 Task: Customize the content displayed on the New Tab page.
Action: Mouse moved to (1245, 695)
Screenshot: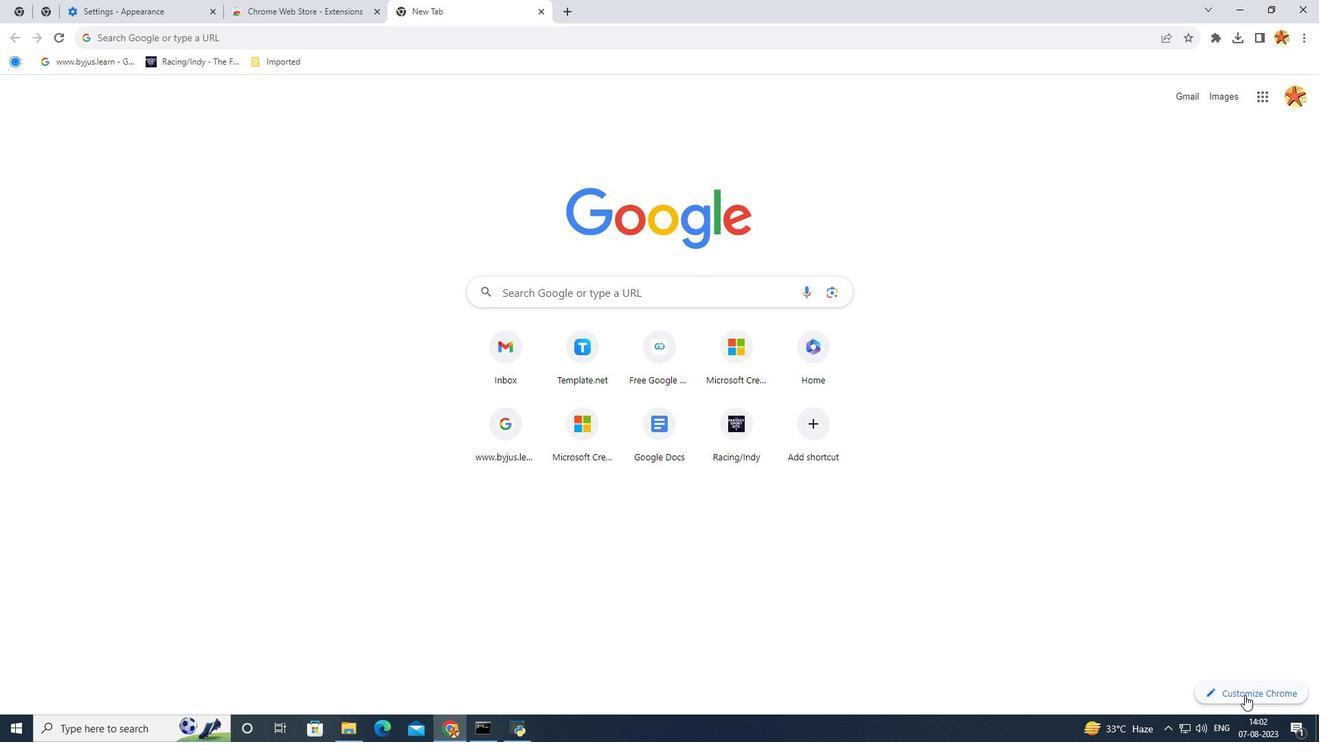 
Action: Mouse pressed left at (1245, 695)
Screenshot: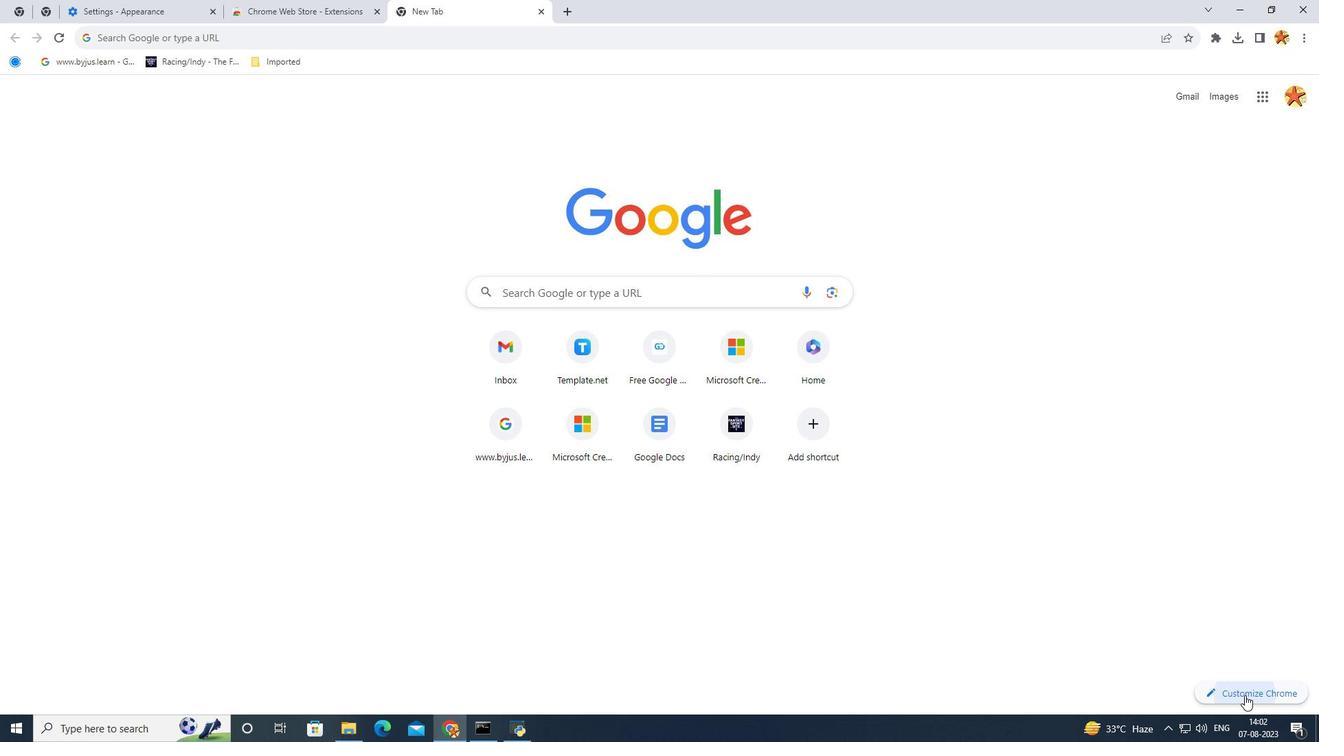 
Action: Mouse moved to (1170, 376)
Screenshot: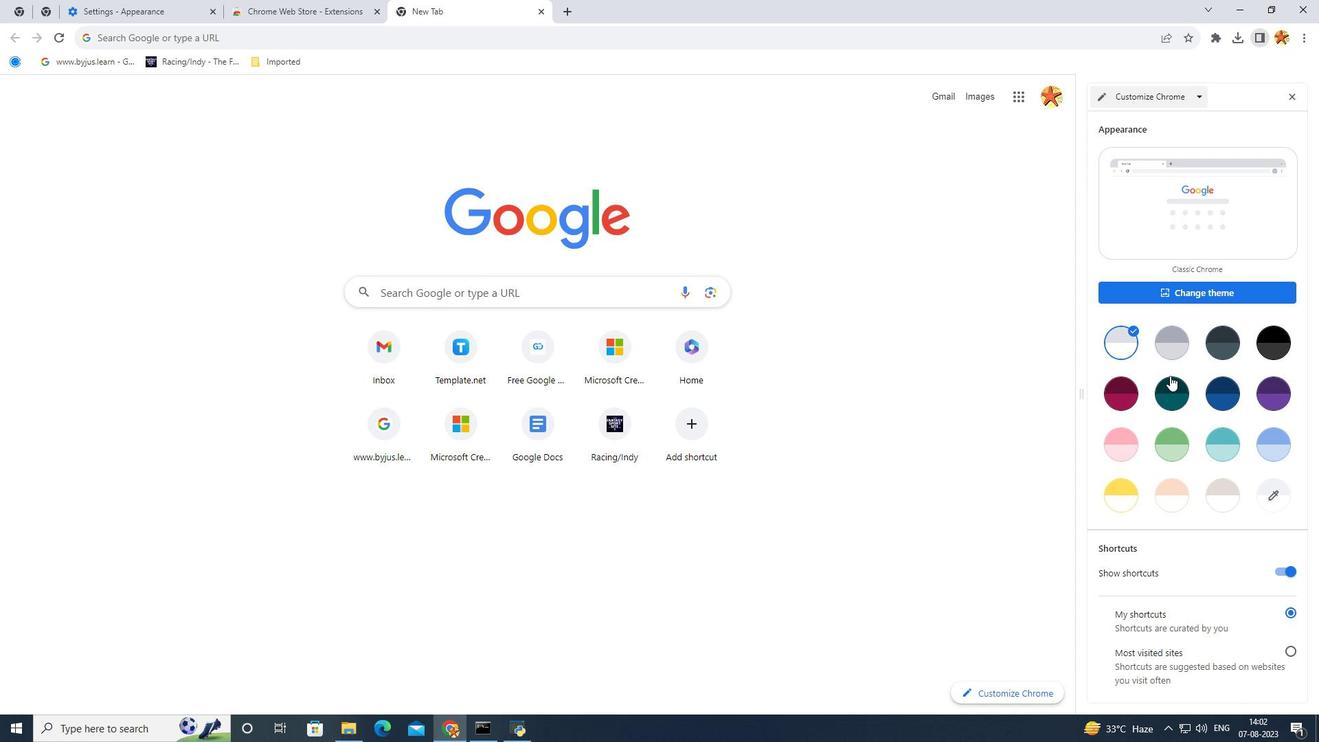 
Action: Mouse scrolled (1170, 375) with delta (0, 0)
Screenshot: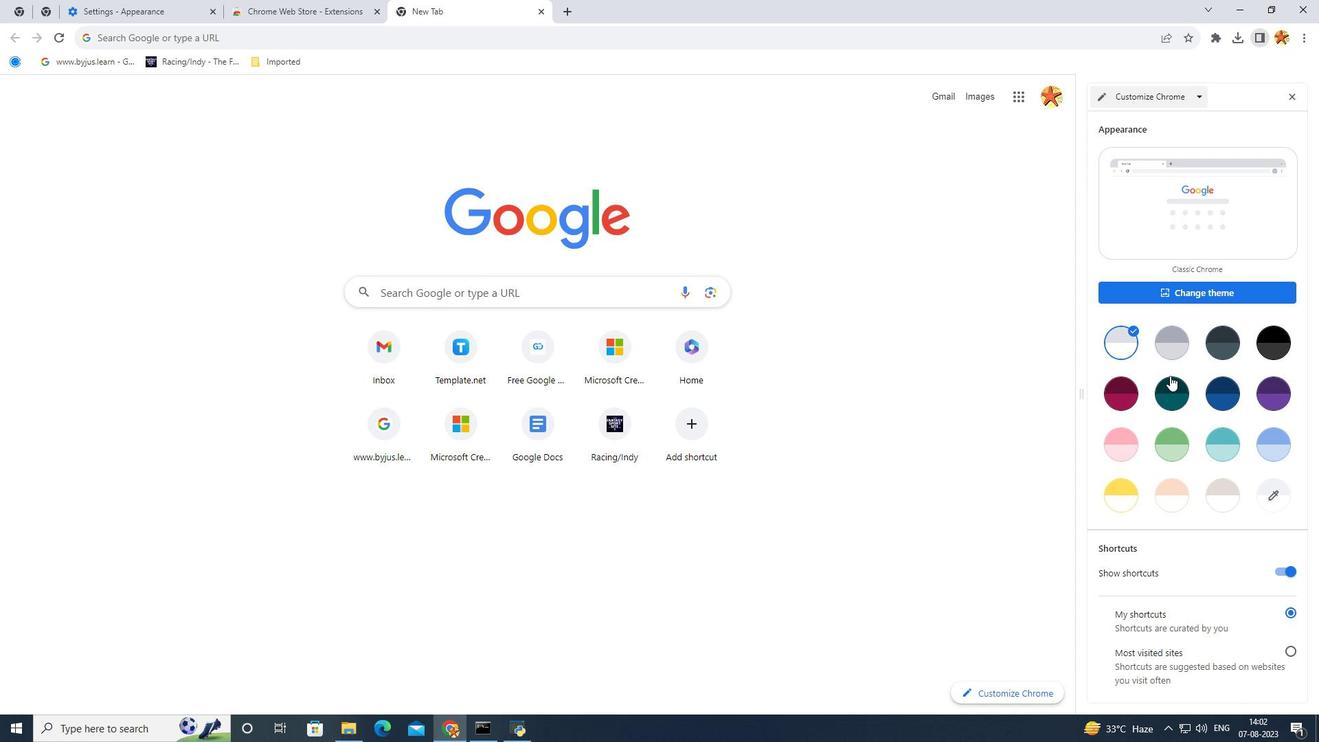 
Action: Mouse scrolled (1170, 375) with delta (0, 0)
Screenshot: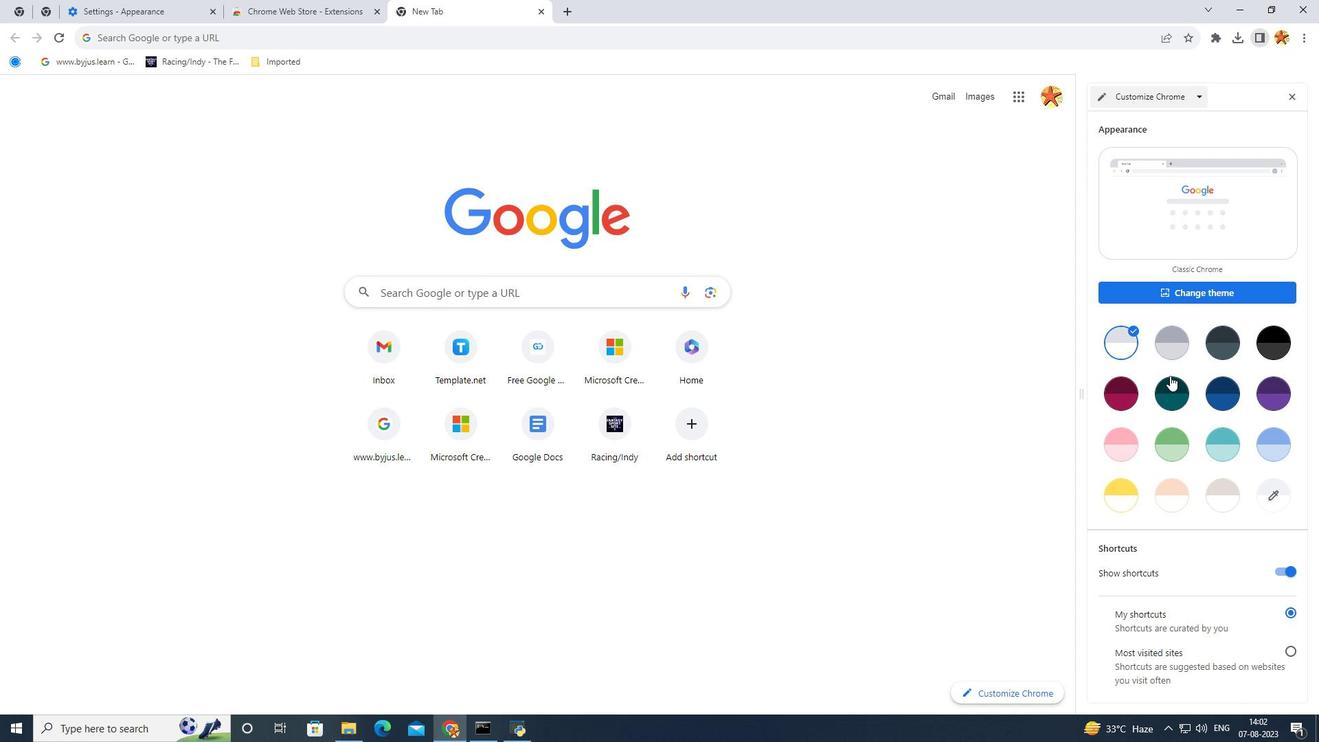 
Action: Mouse moved to (1116, 382)
Screenshot: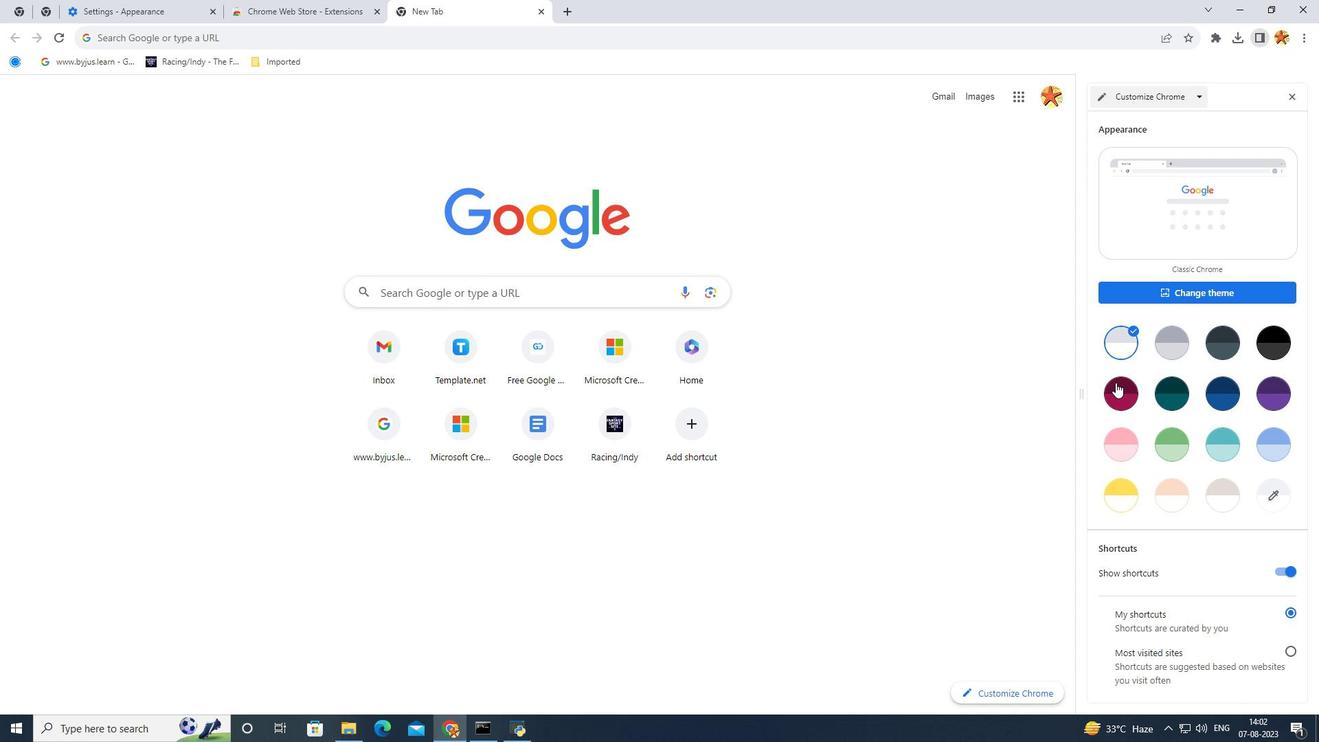 
Action: Mouse pressed left at (1116, 382)
Screenshot: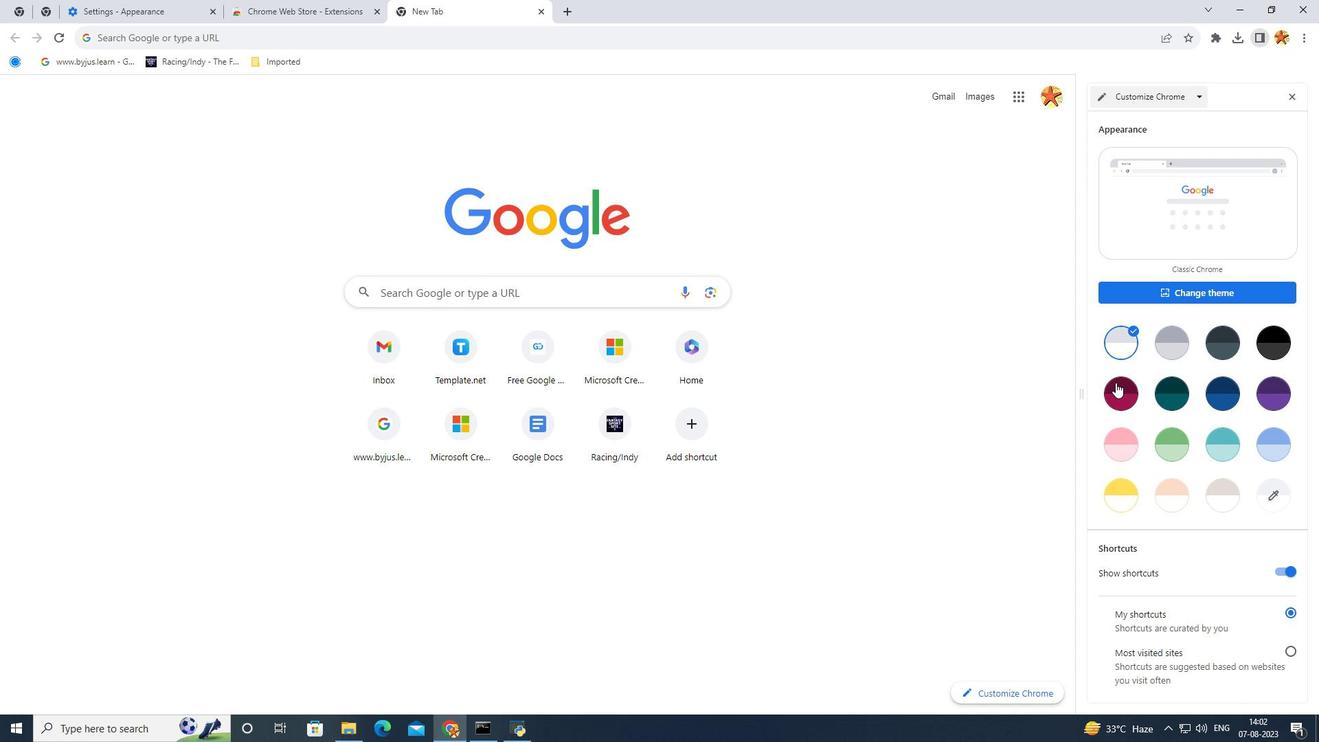 
Action: Mouse moved to (1137, 410)
Screenshot: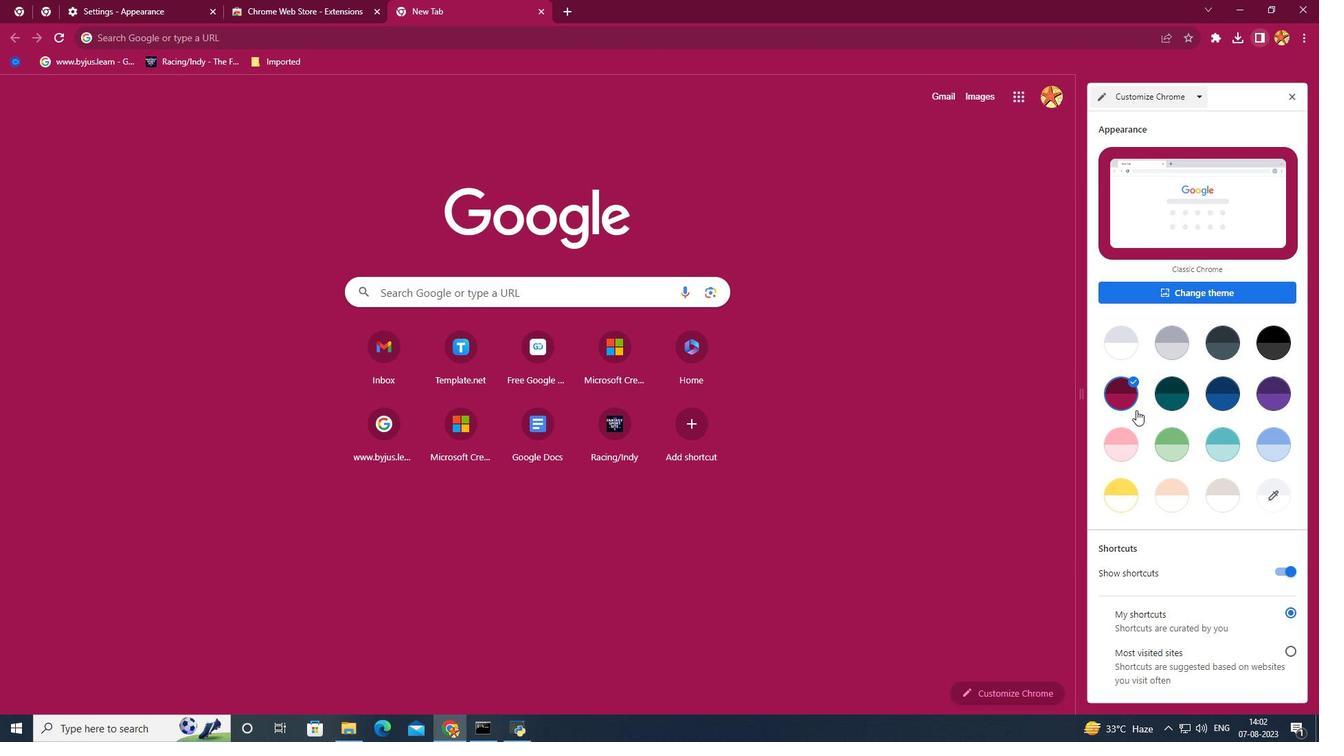 
Action: Mouse scrolled (1137, 409) with delta (0, 0)
Screenshot: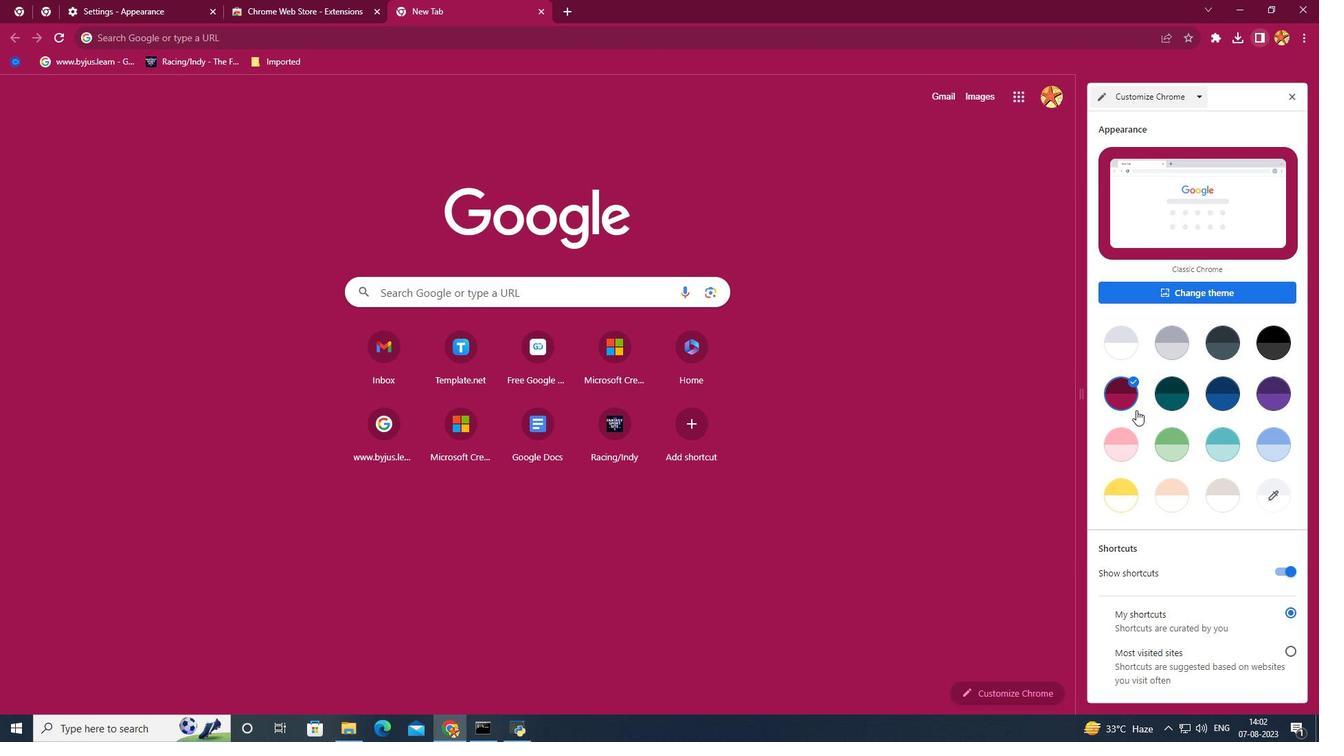 
Action: Mouse scrolled (1137, 409) with delta (0, 0)
Screenshot: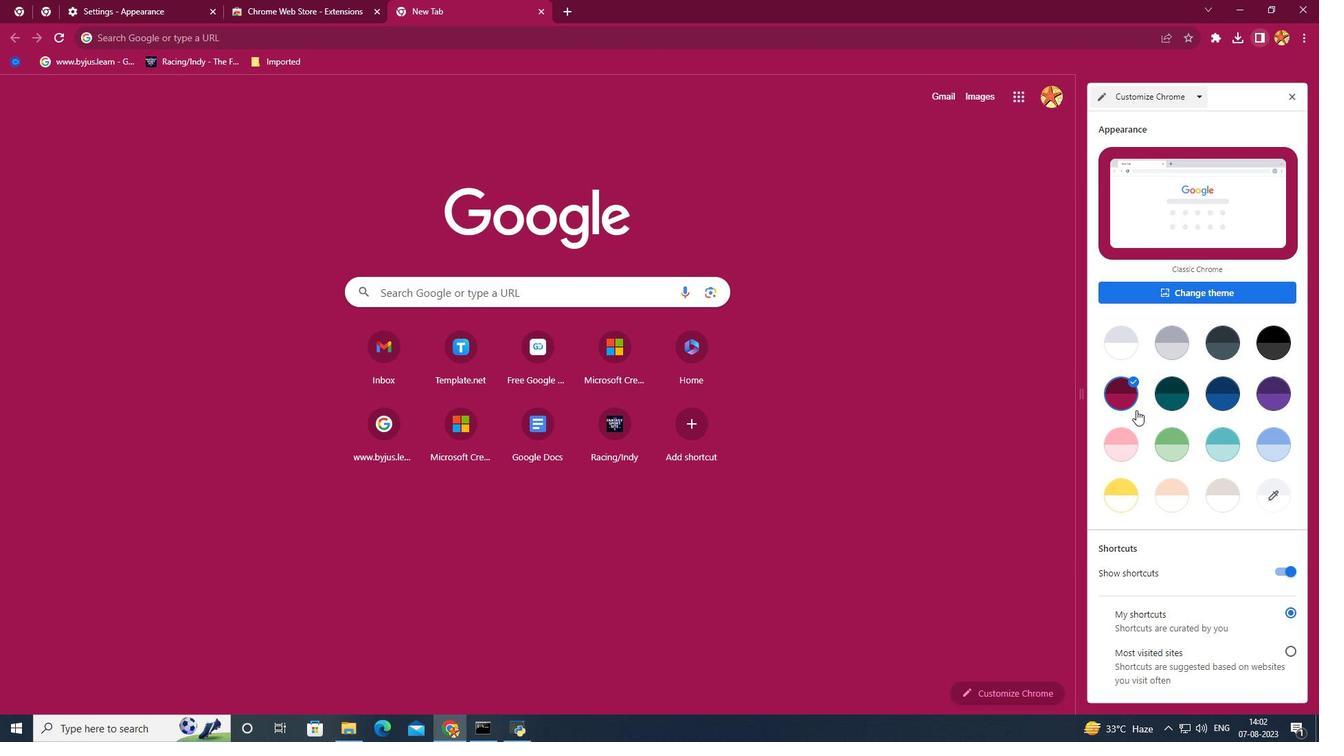 
Action: Mouse scrolled (1137, 409) with delta (0, 0)
Screenshot: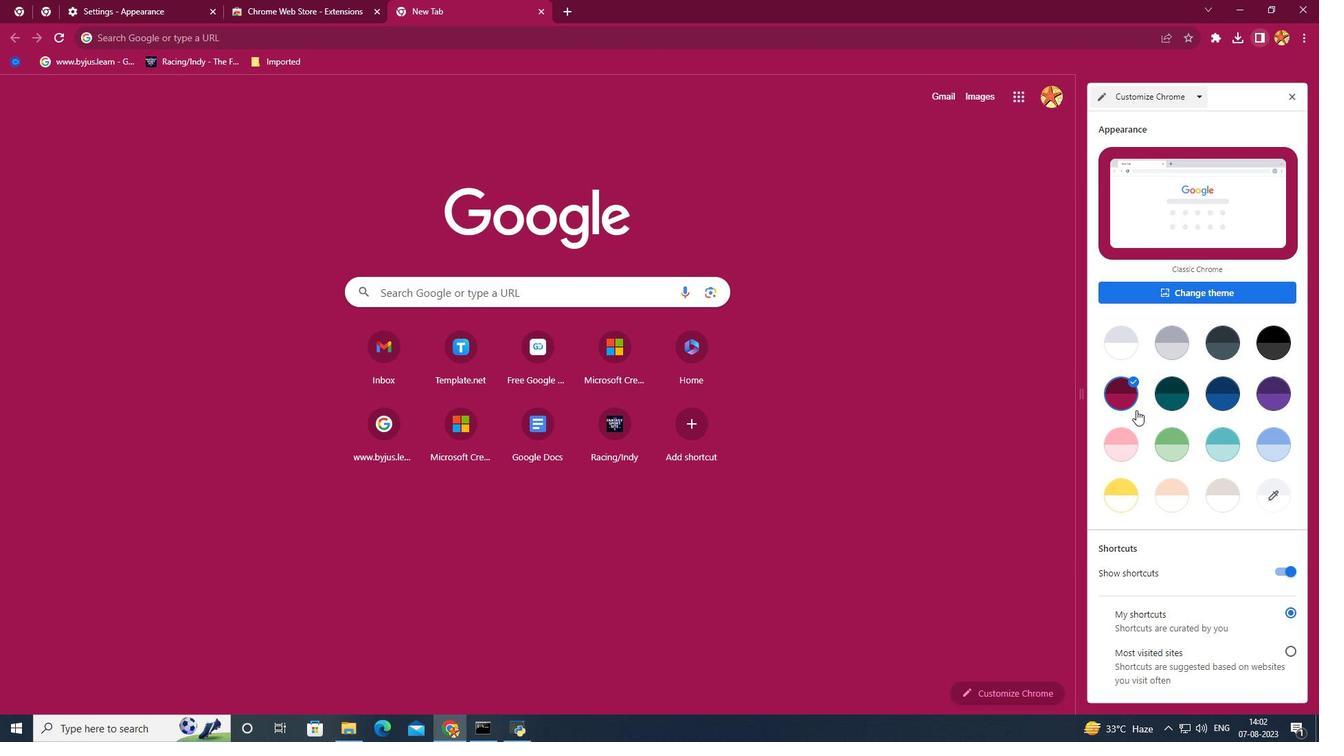 
Action: Mouse scrolled (1137, 409) with delta (0, 0)
Screenshot: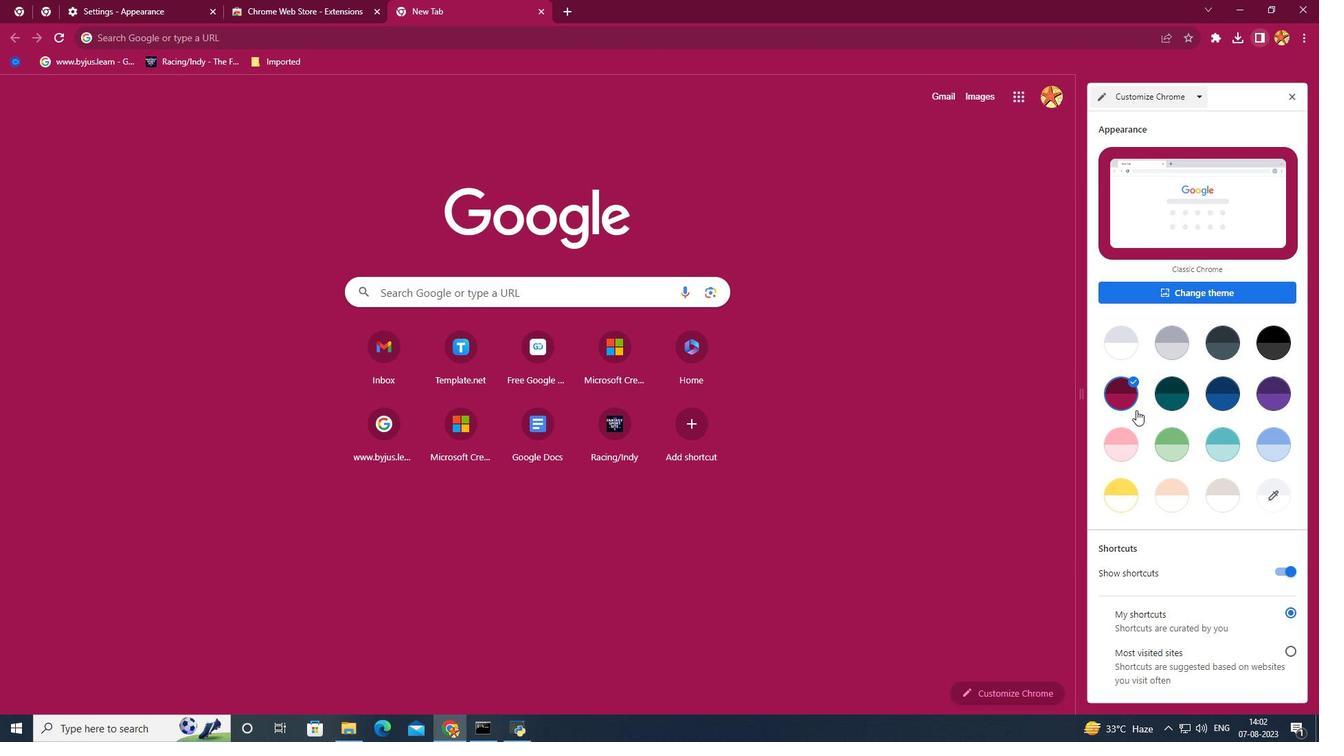 
Action: Mouse scrolled (1137, 409) with delta (0, 0)
Screenshot: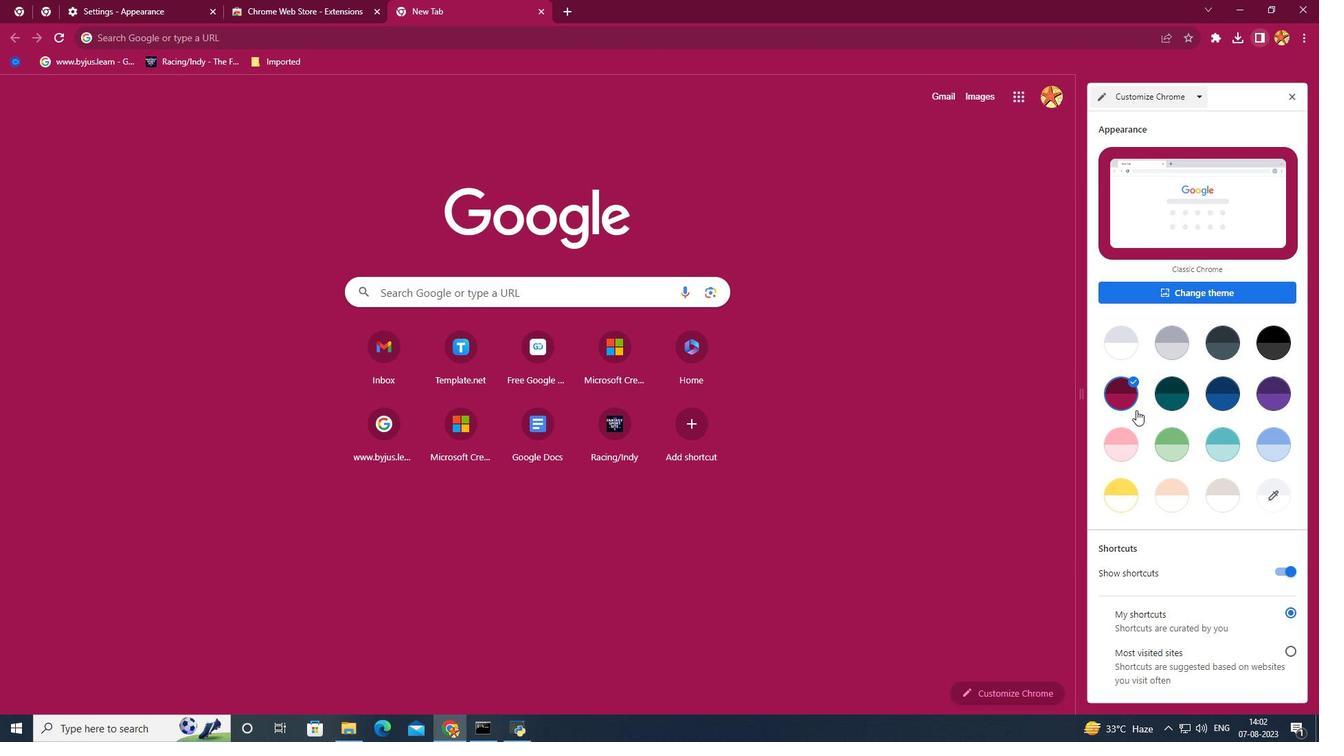 
Action: Mouse moved to (1294, 390)
Screenshot: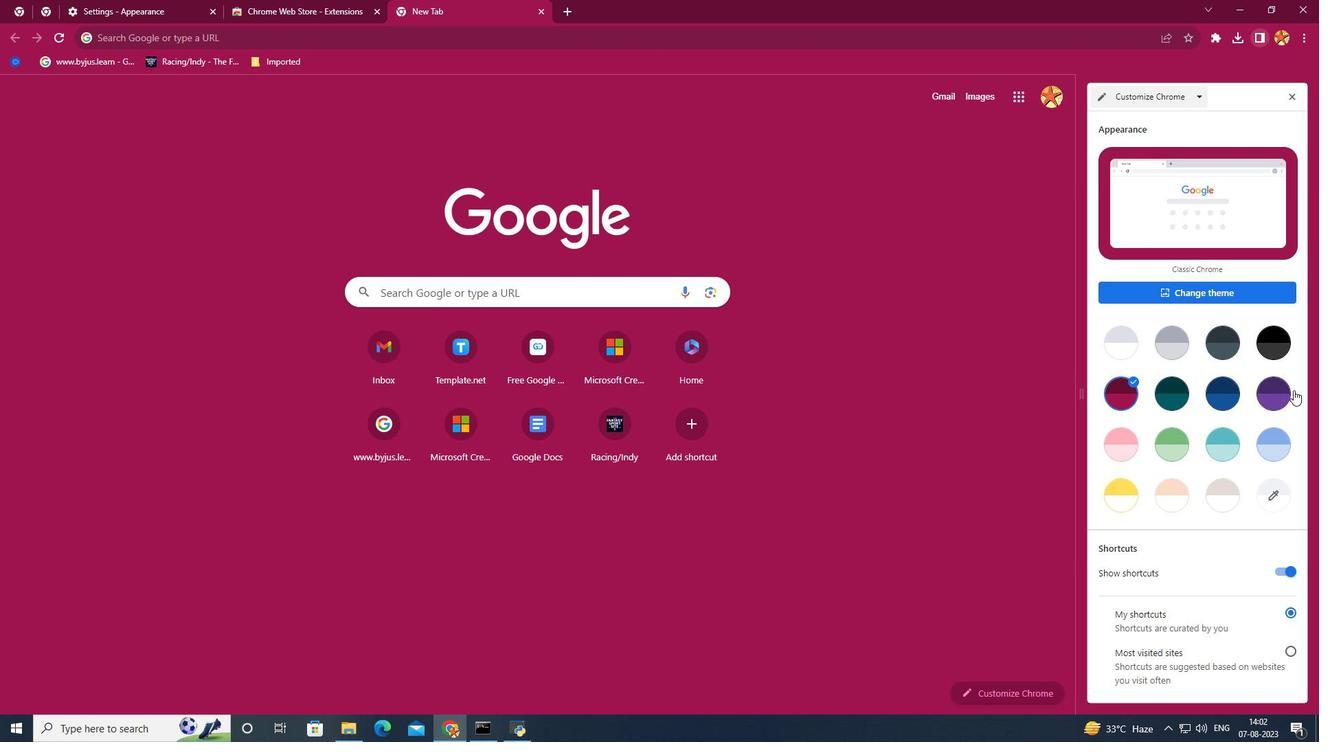 
Action: Mouse pressed left at (1294, 390)
Screenshot: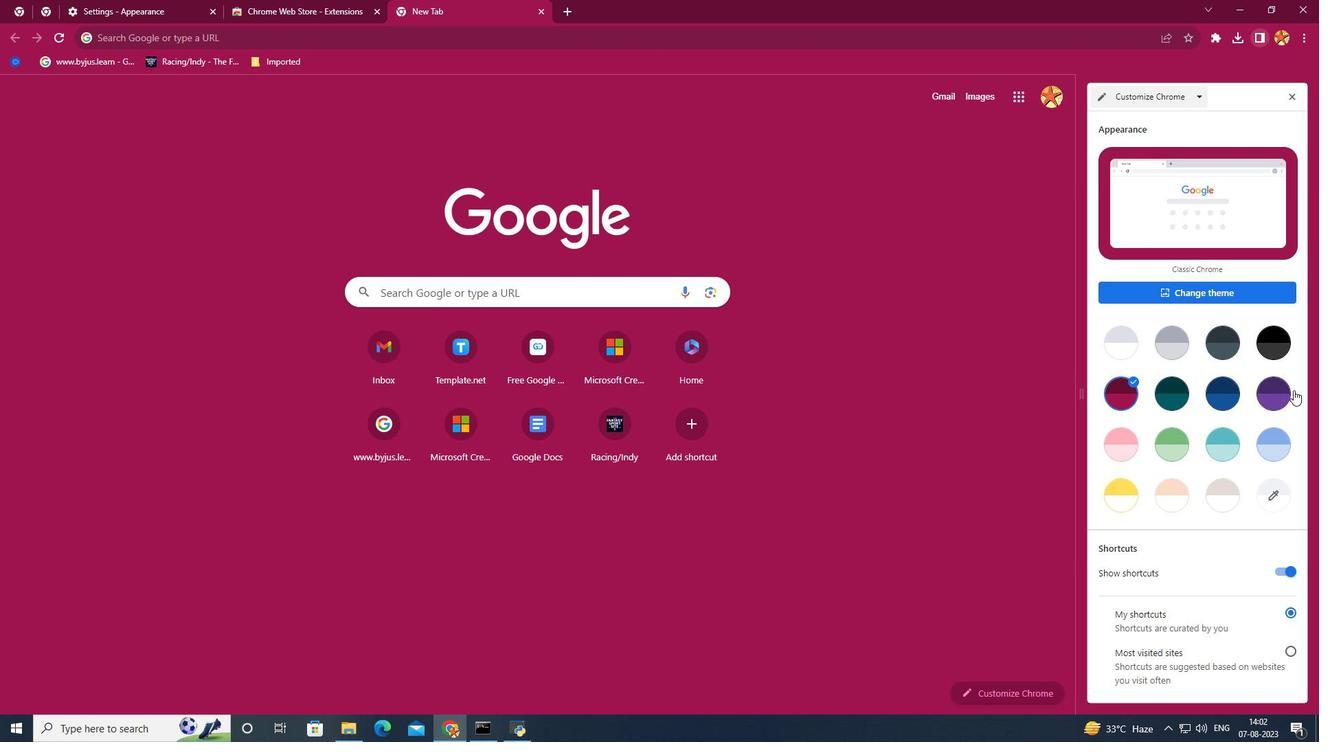 
Action: Mouse moved to (1292, 649)
Screenshot: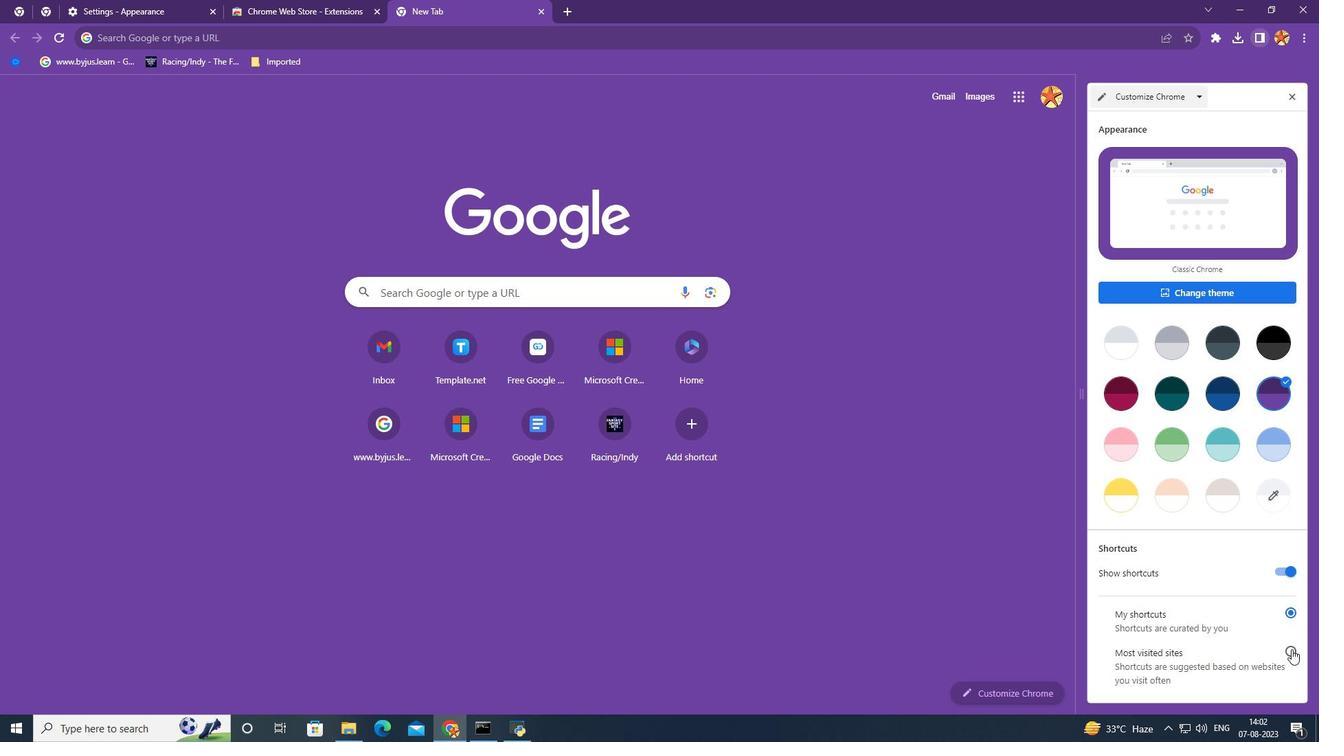 
Action: Mouse pressed left at (1292, 649)
Screenshot: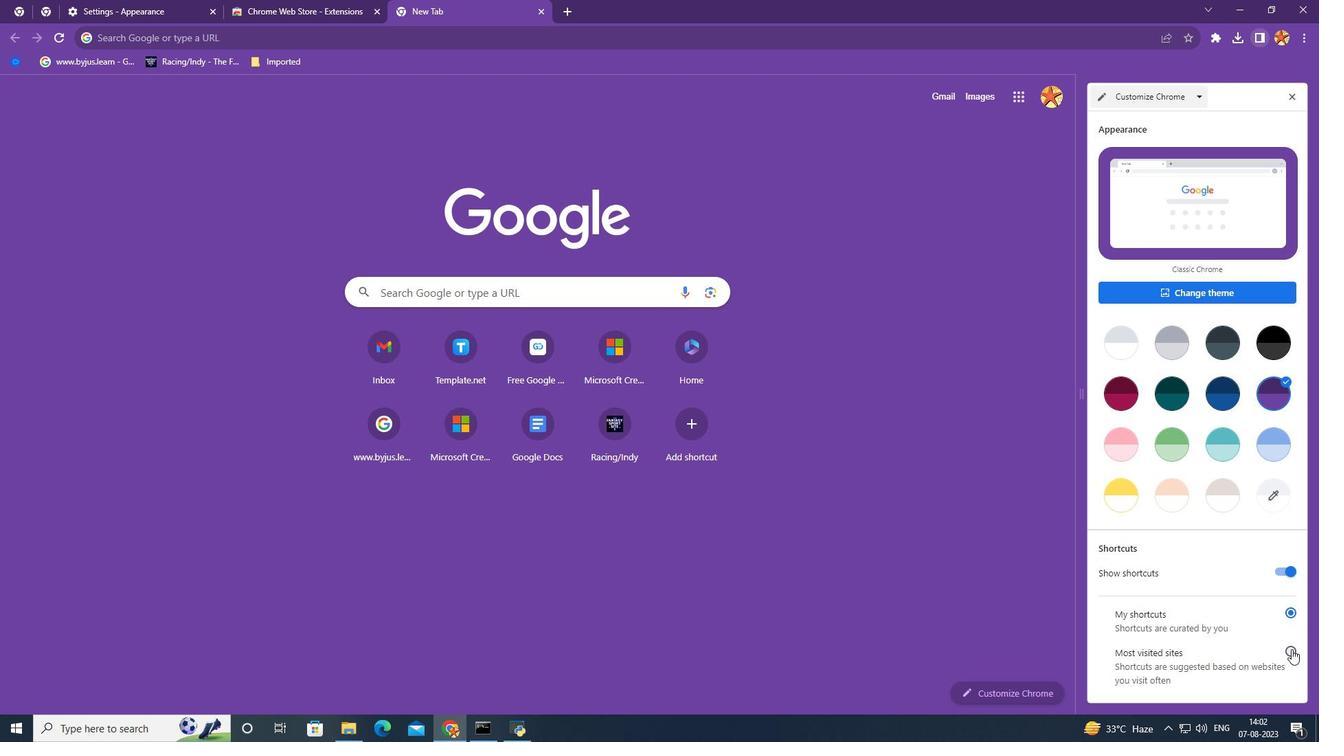 
Action: Mouse moved to (1183, 299)
Screenshot: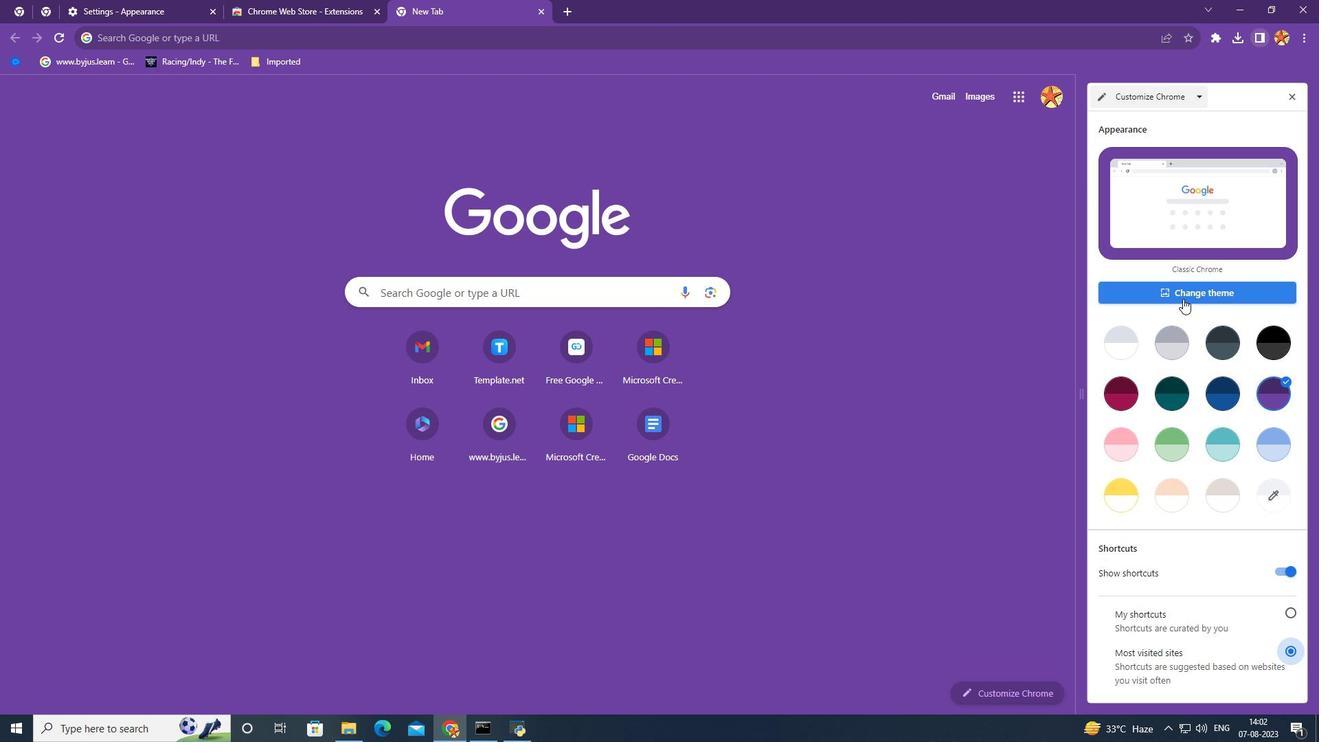 
Action: Mouse pressed left at (1183, 299)
Screenshot: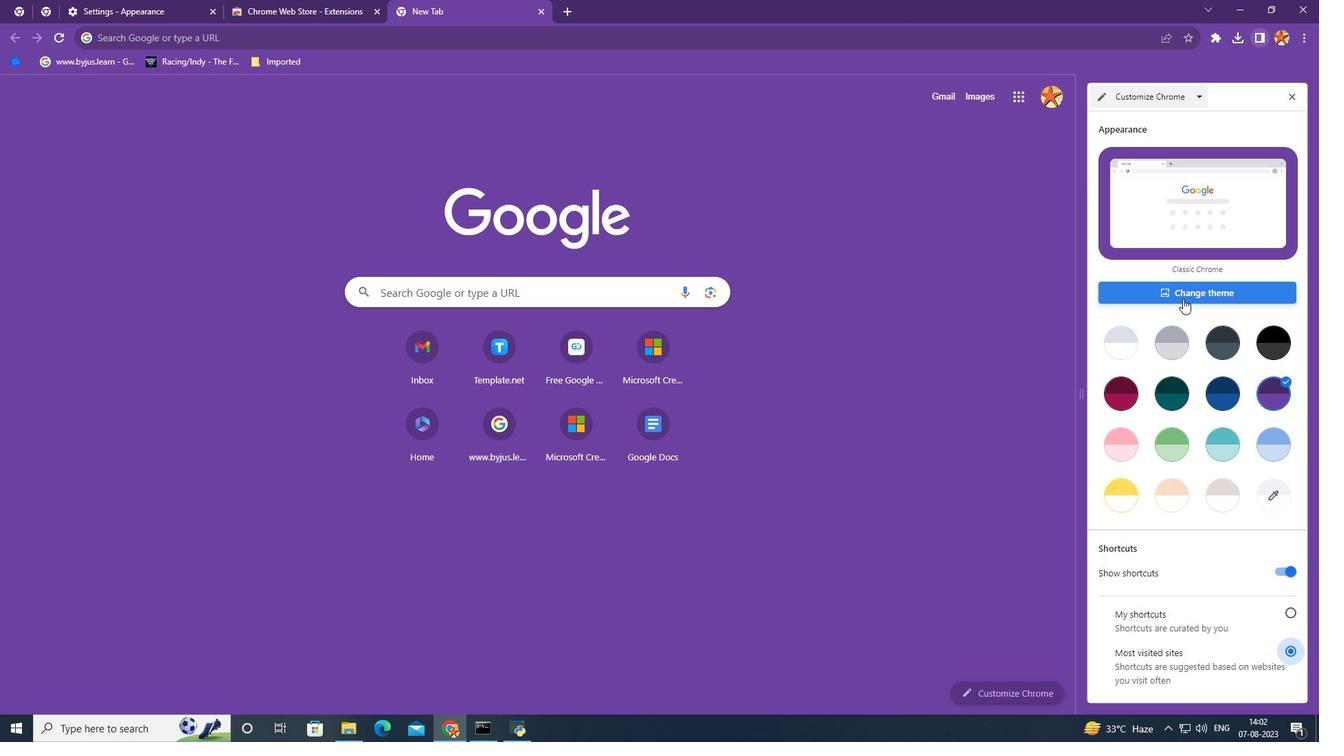 
Action: Mouse moved to (1172, 458)
Screenshot: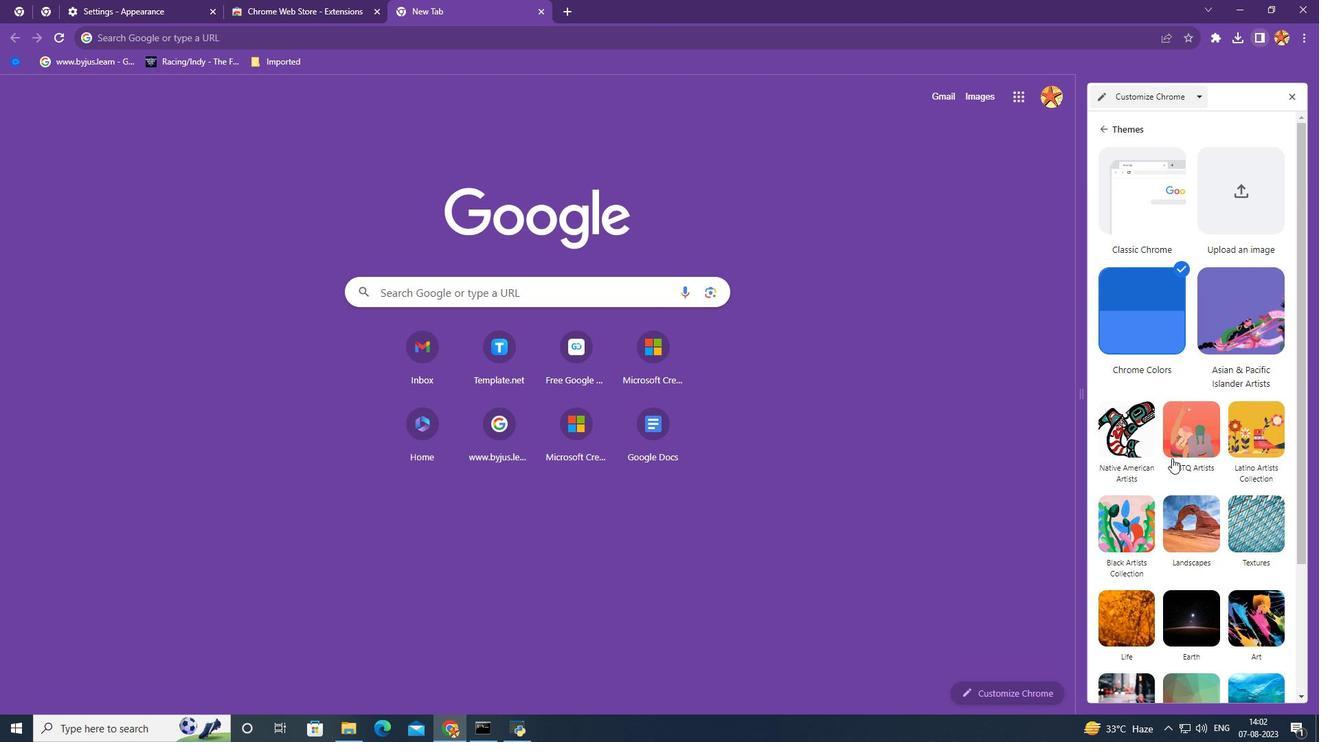 
Action: Mouse scrolled (1172, 457) with delta (0, 0)
Screenshot: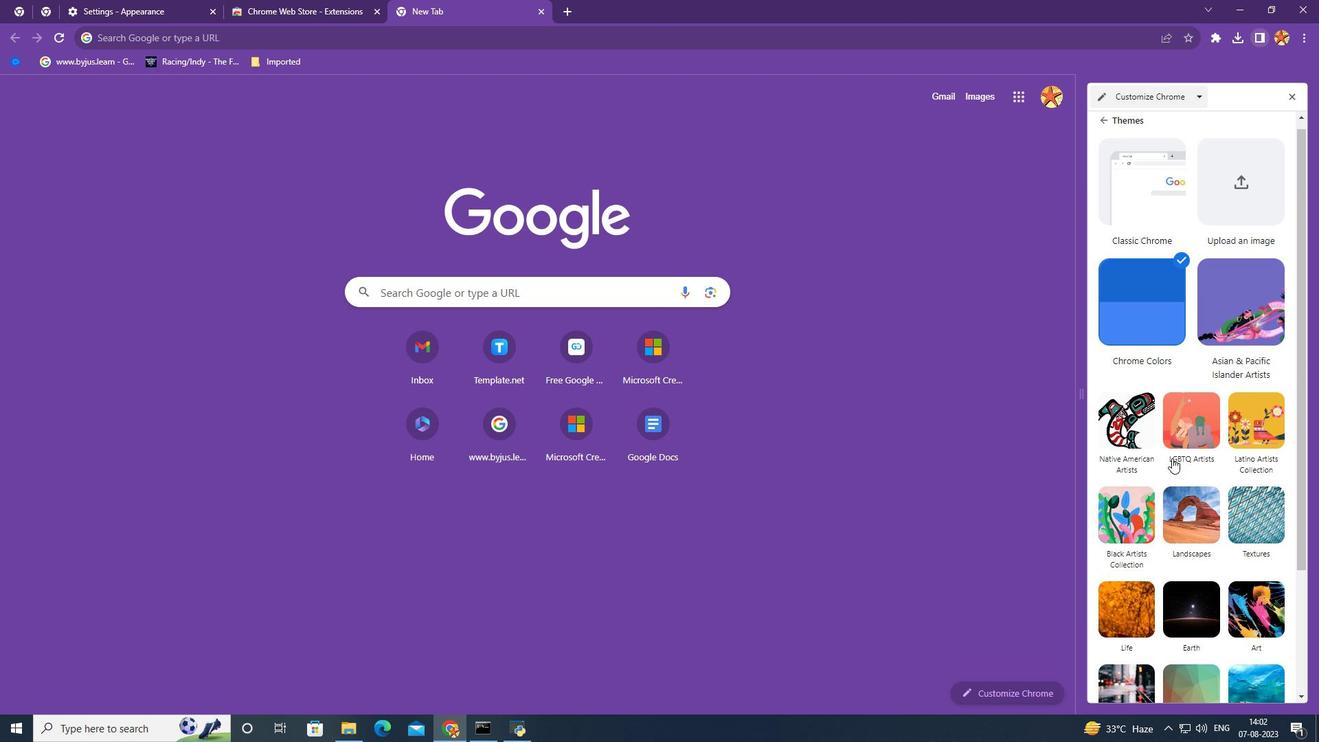 
Action: Mouse scrolled (1172, 457) with delta (0, 0)
Screenshot: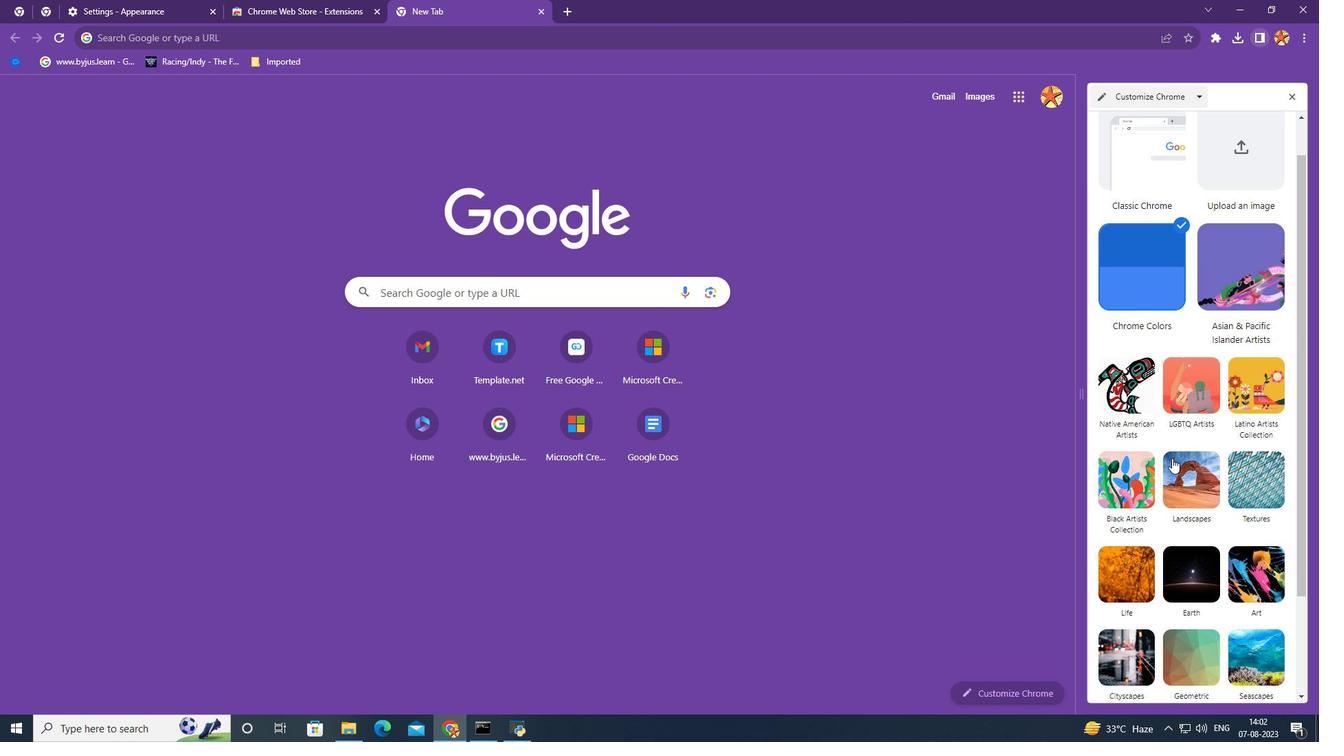 
Action: Mouse scrolled (1172, 457) with delta (0, 0)
Screenshot: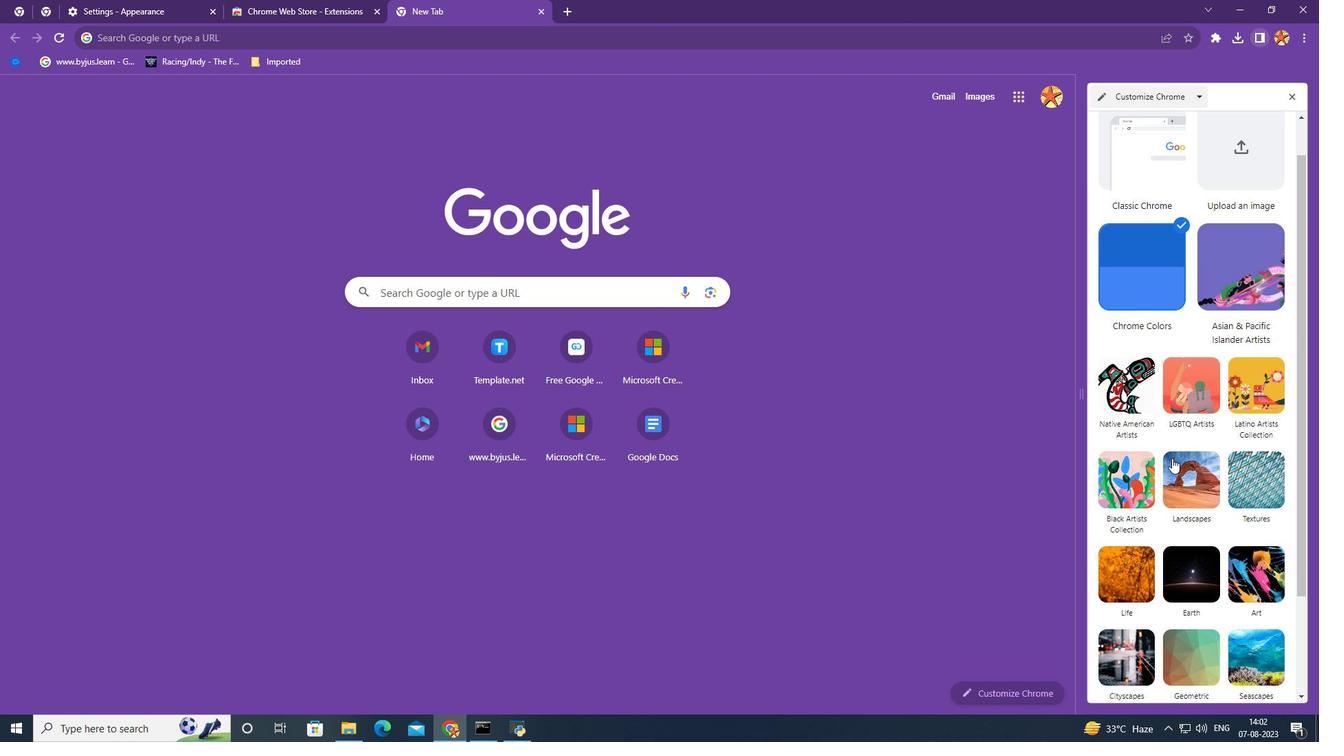 
Action: Mouse scrolled (1172, 457) with delta (0, 0)
Screenshot: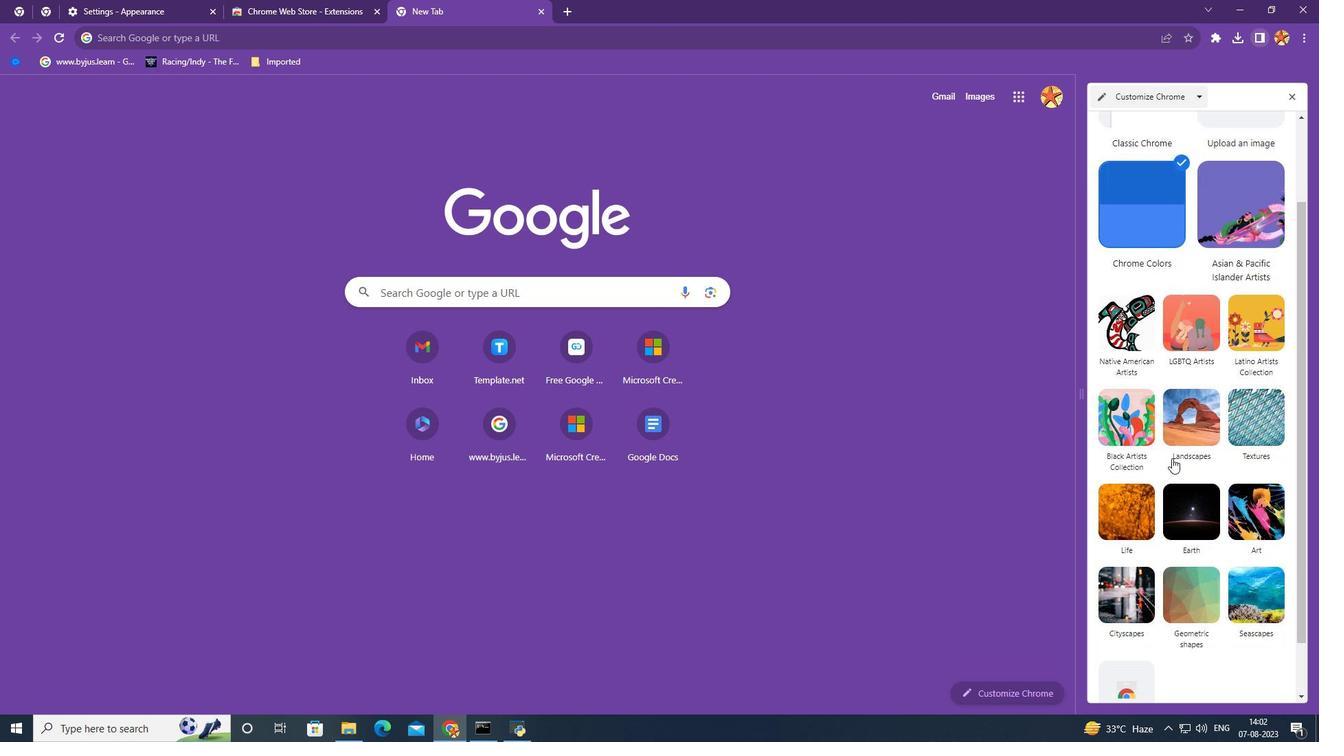 
Action: Mouse scrolled (1172, 457) with delta (0, 0)
Screenshot: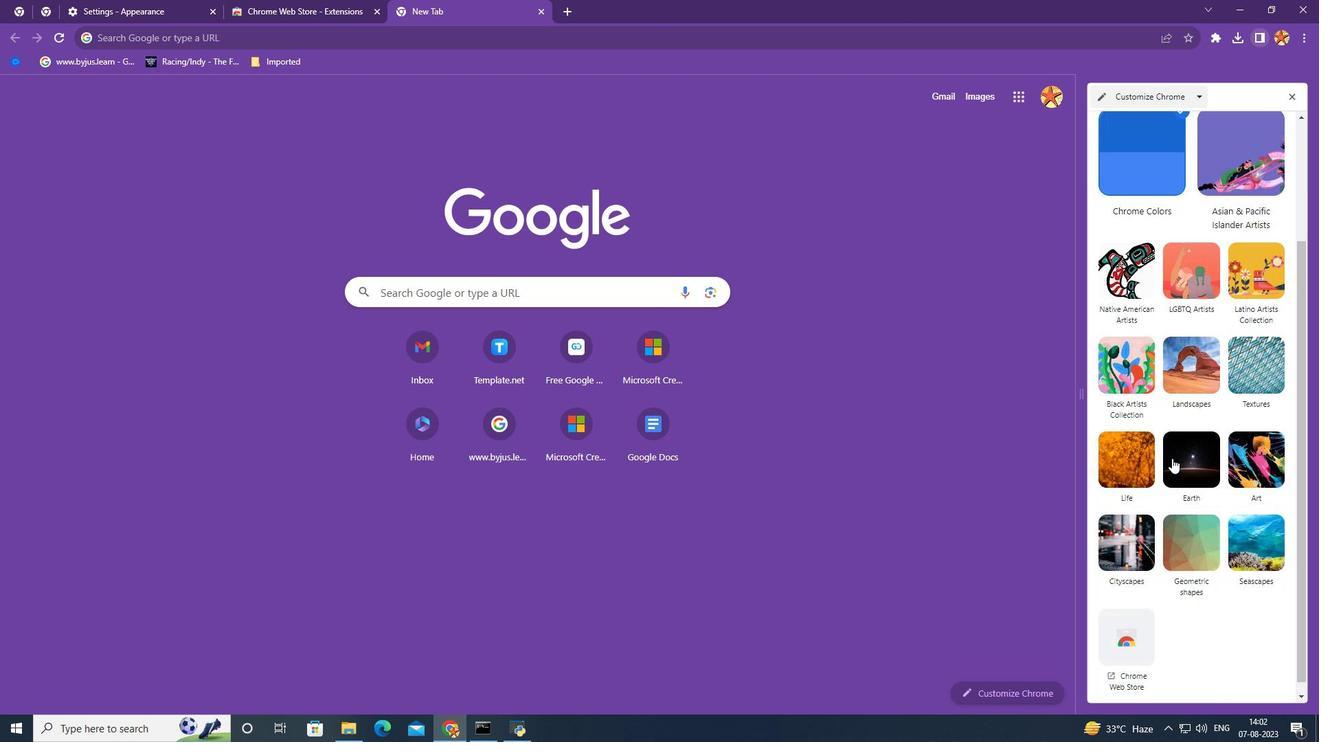 
Action: Mouse scrolled (1172, 457) with delta (0, 0)
Screenshot: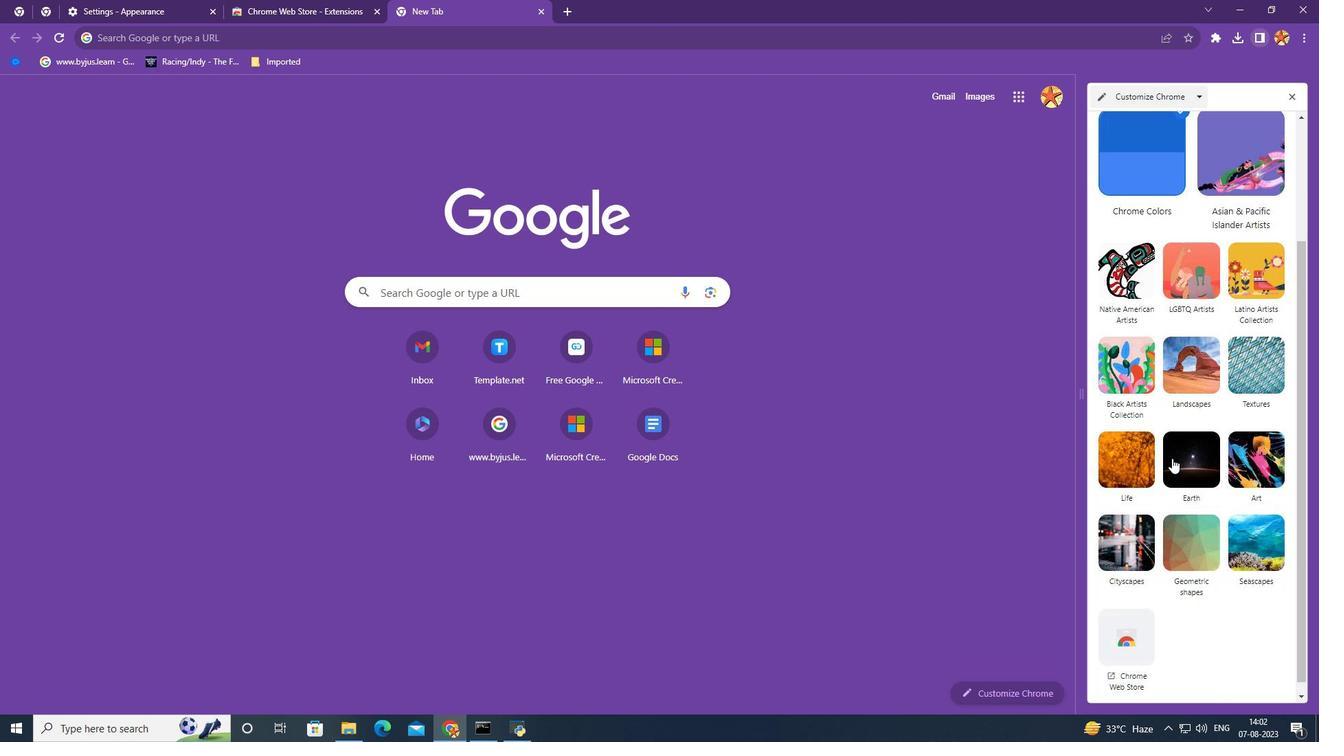 
Action: Mouse scrolled (1172, 457) with delta (0, 0)
Screenshot: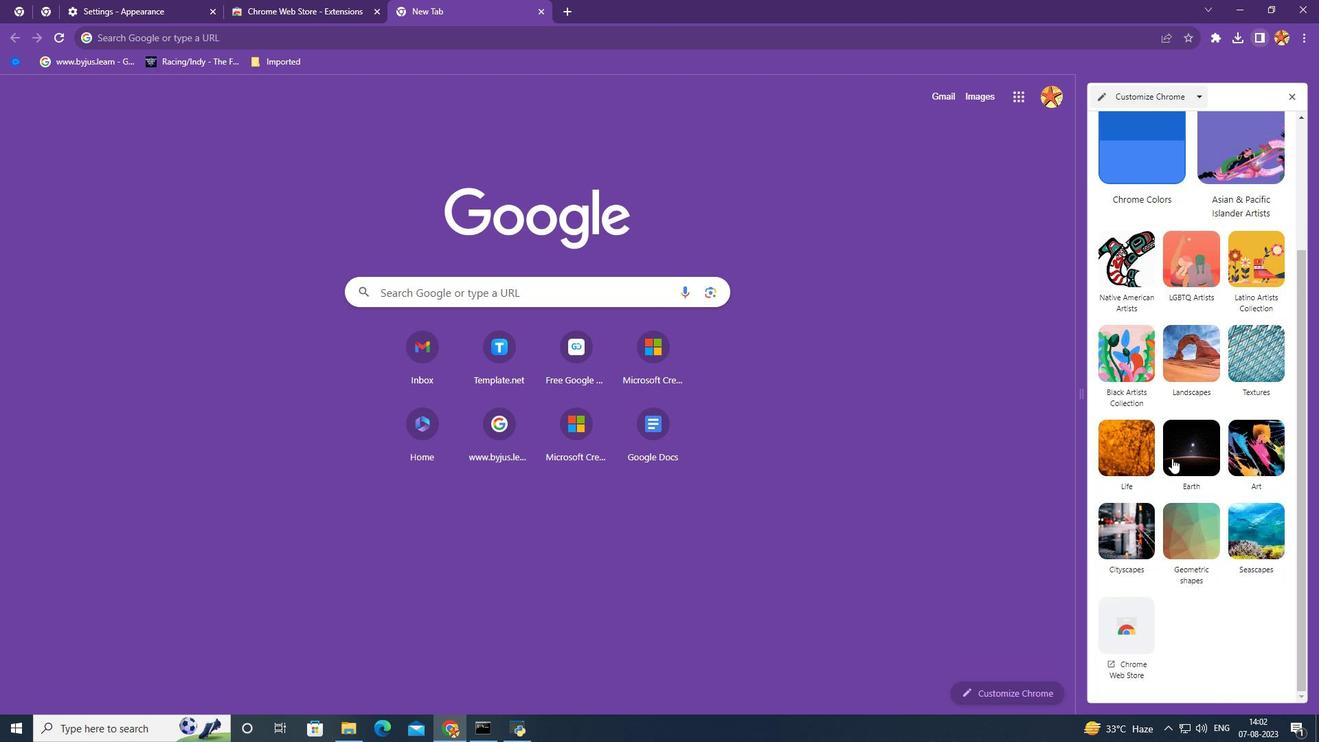 
Action: Mouse scrolled (1172, 459) with delta (0, 0)
Screenshot: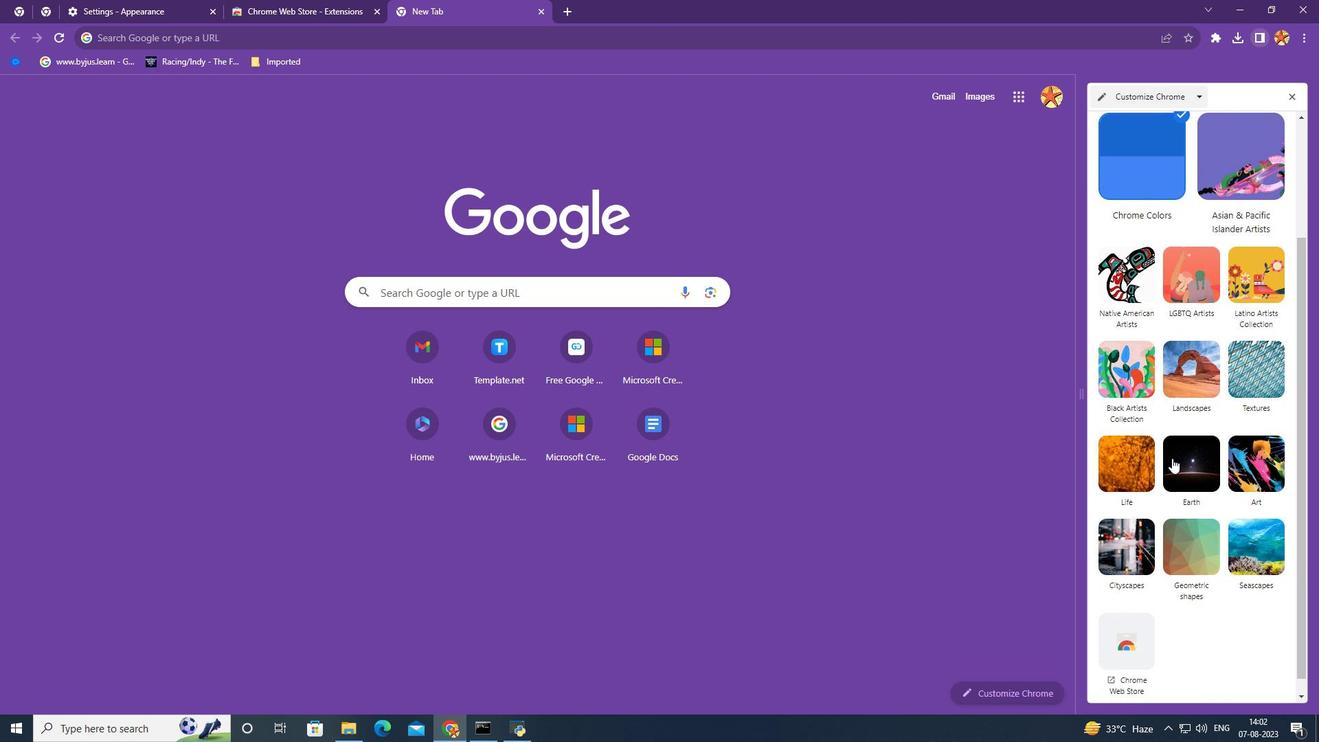
Action: Mouse scrolled (1172, 459) with delta (0, 0)
Screenshot: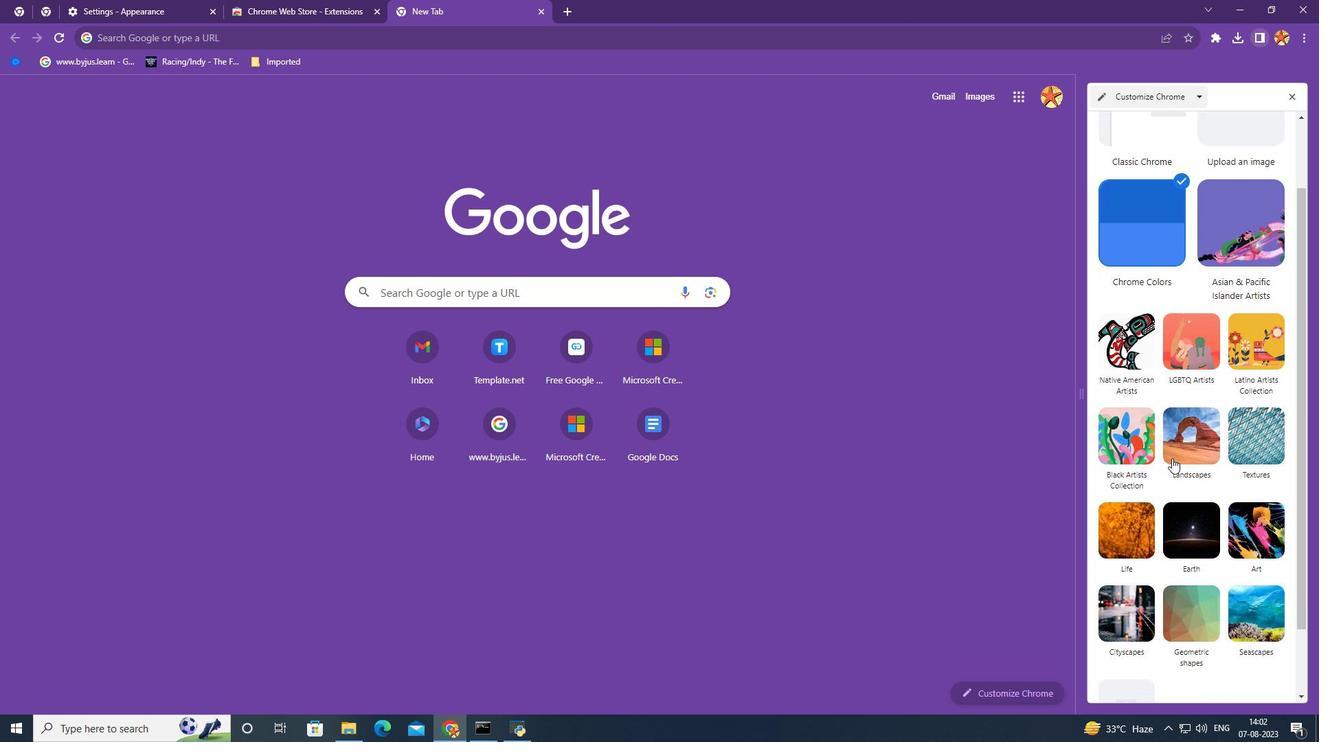
Action: Mouse moved to (1262, 409)
Screenshot: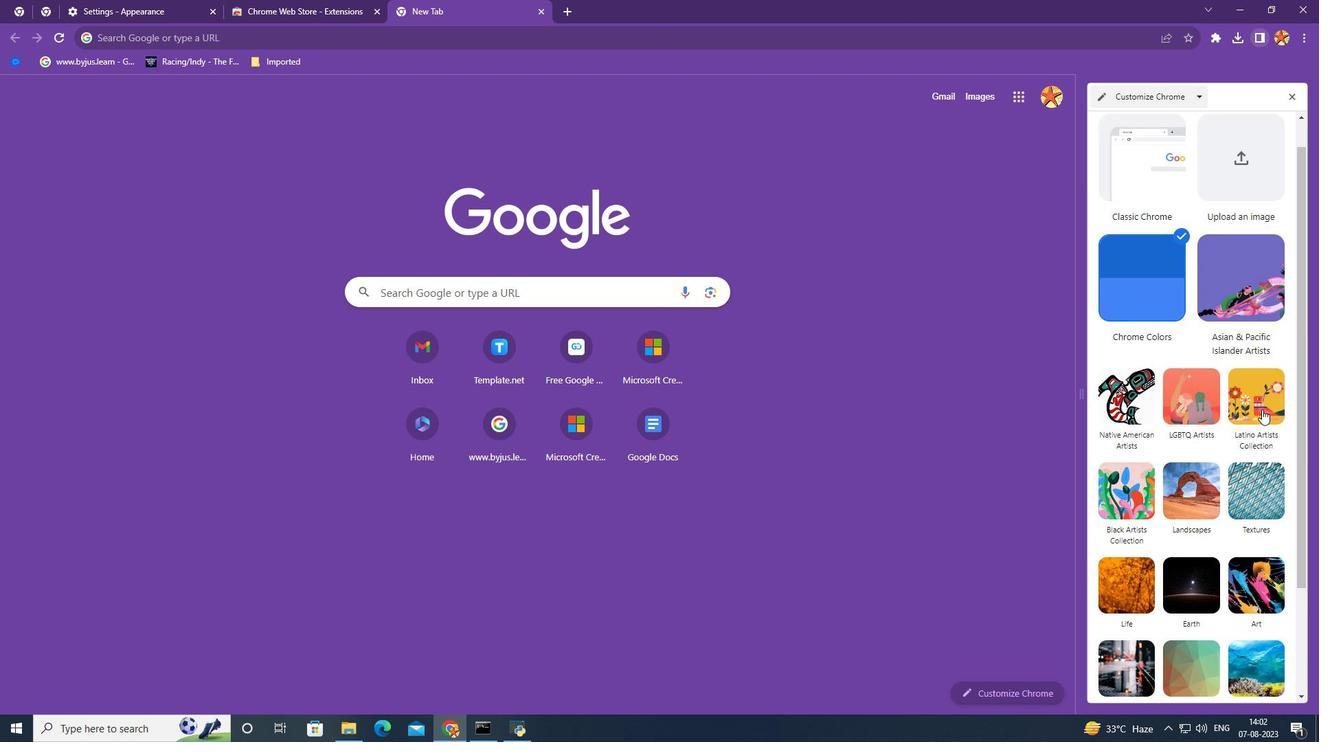 
Action: Mouse pressed left at (1262, 409)
Screenshot: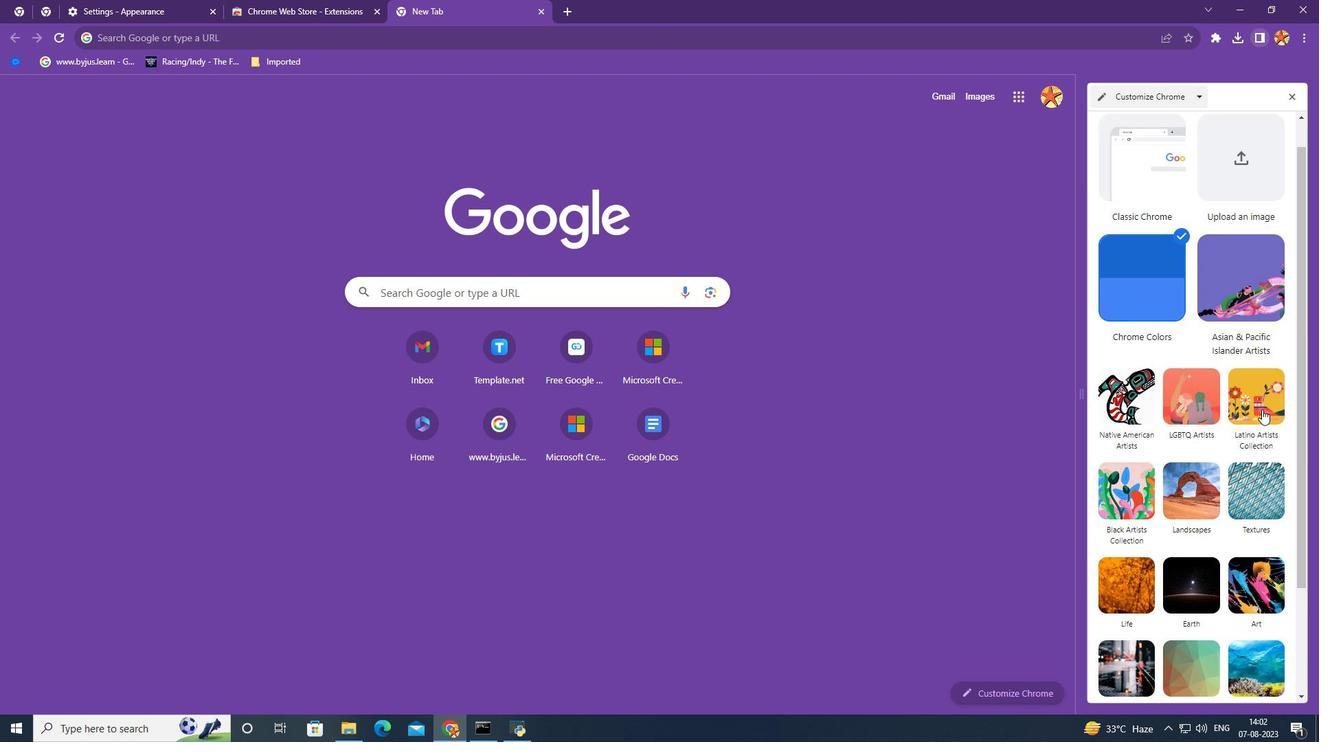 
Action: Mouse moved to (1107, 128)
Screenshot: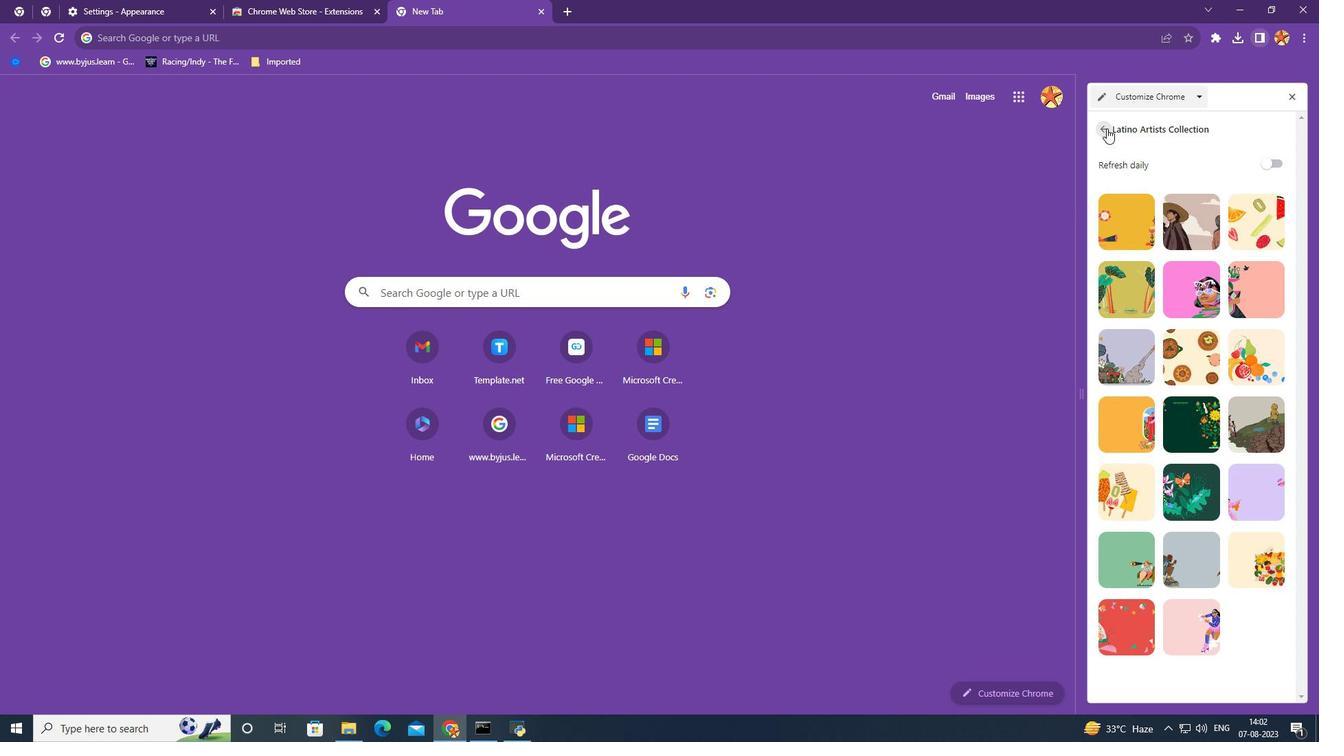 
Action: Mouse pressed left at (1107, 128)
Screenshot: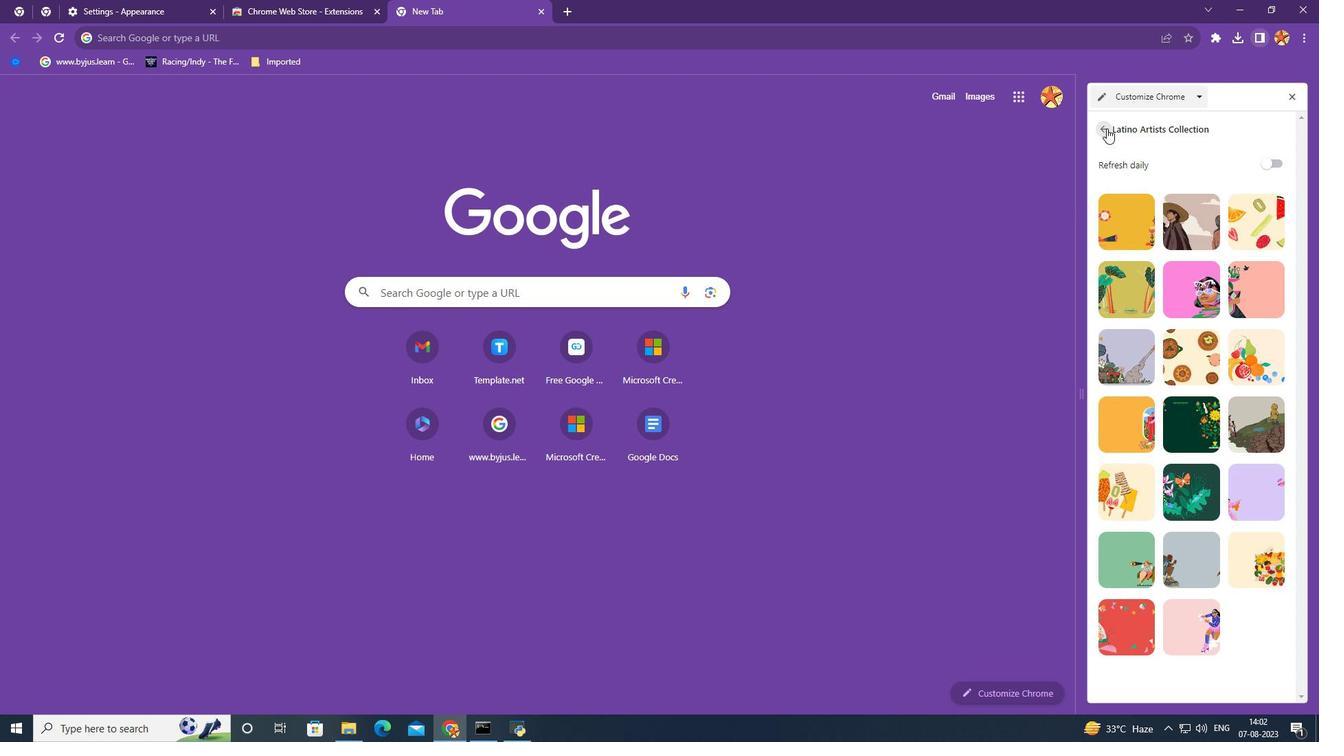 
Action: Mouse moved to (1227, 333)
Screenshot: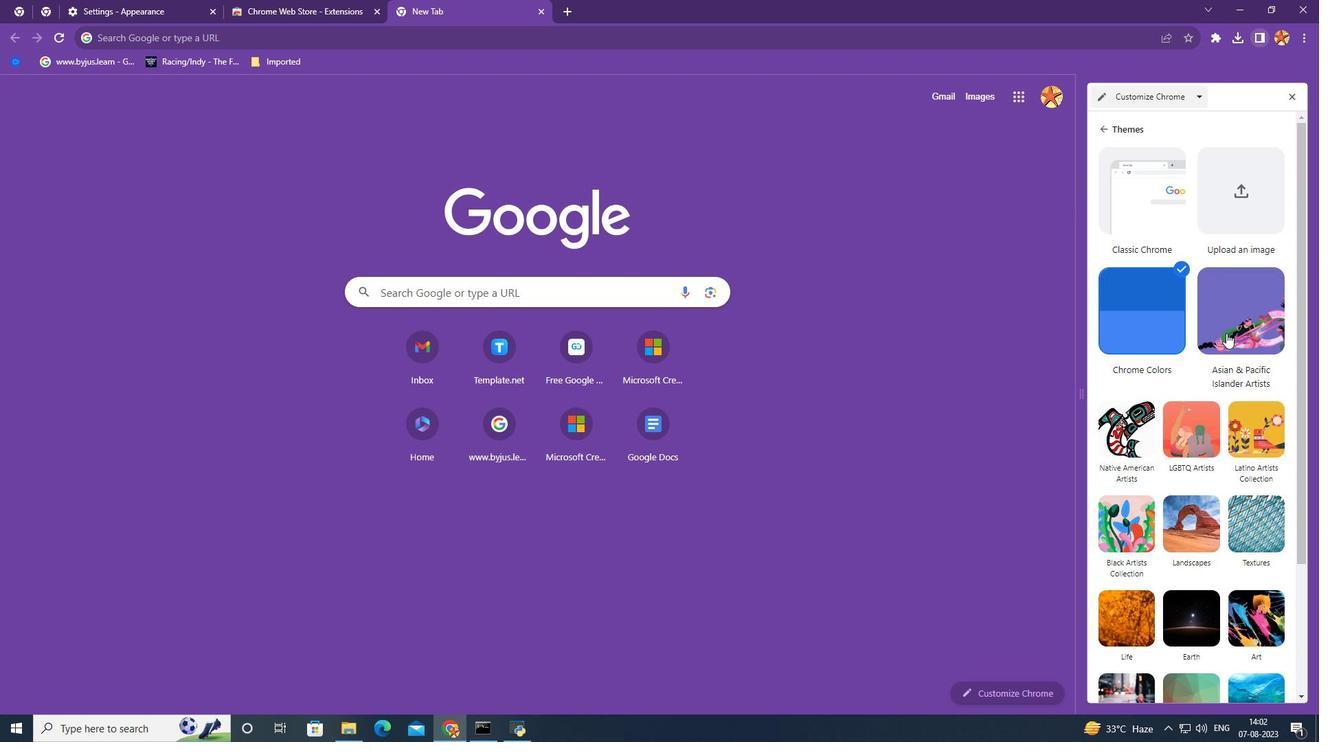 
Action: Mouse pressed left at (1227, 333)
Screenshot: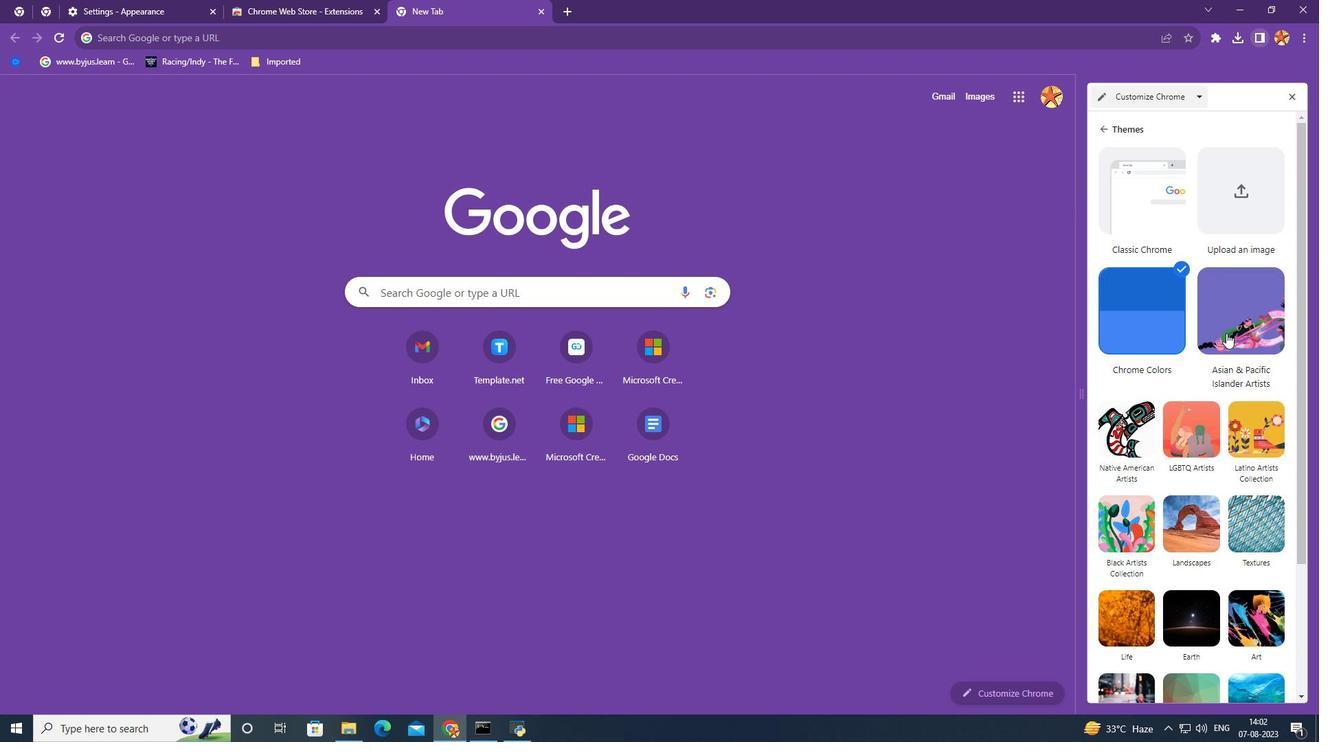 
Action: Mouse moved to (1183, 420)
Screenshot: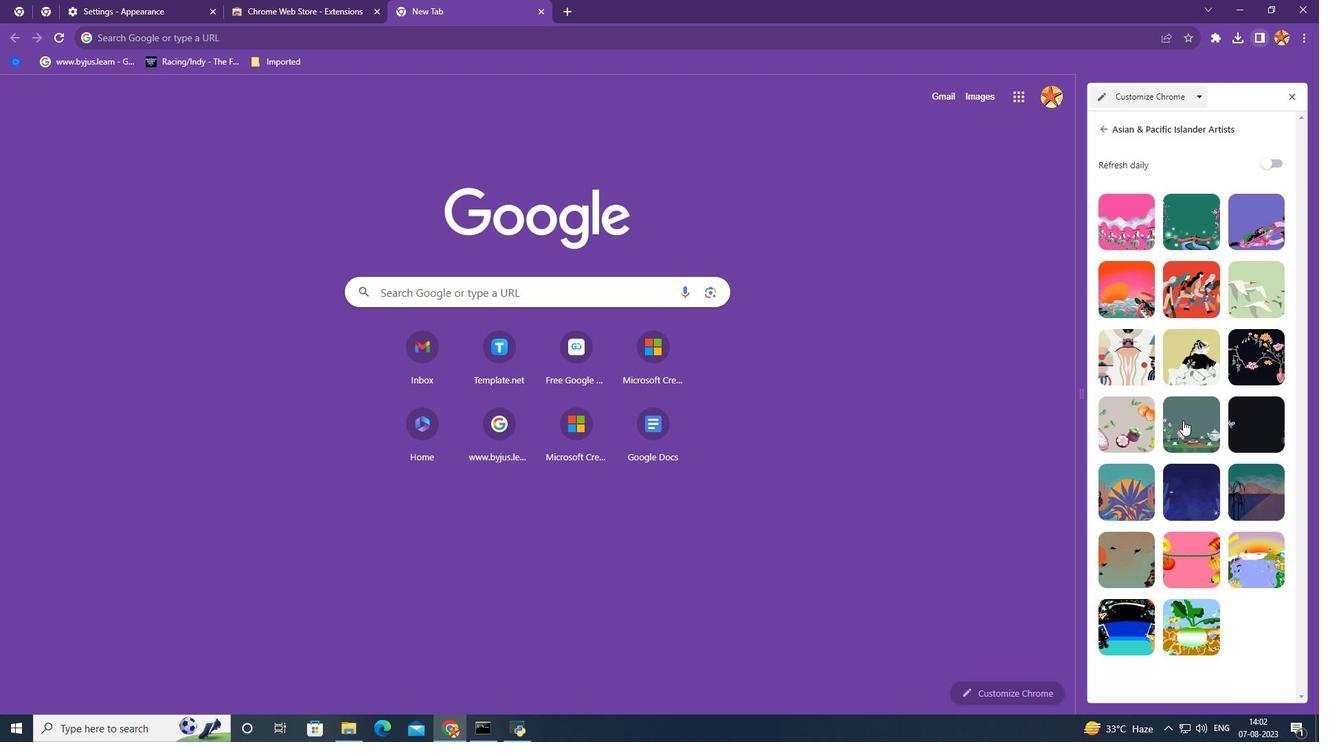 
Action: Mouse pressed left at (1183, 420)
Screenshot: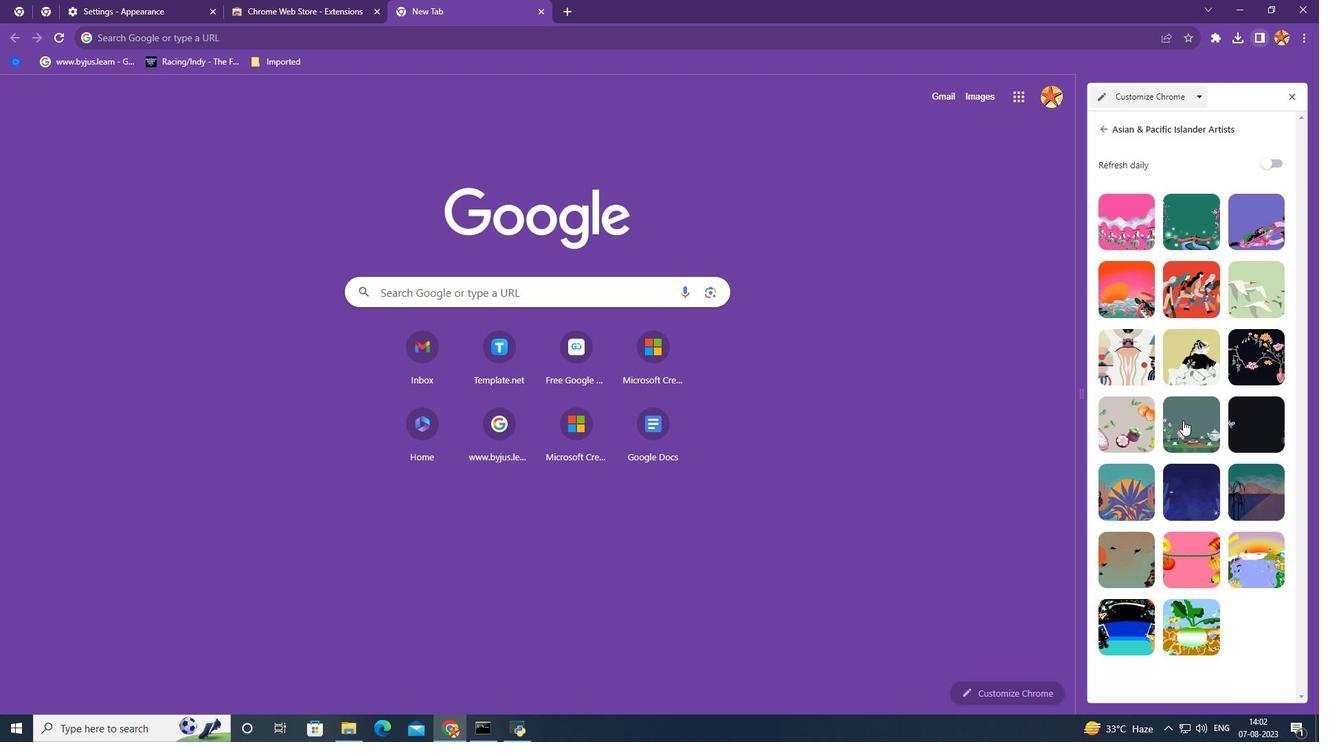 
Action: Mouse moved to (1206, 368)
Screenshot: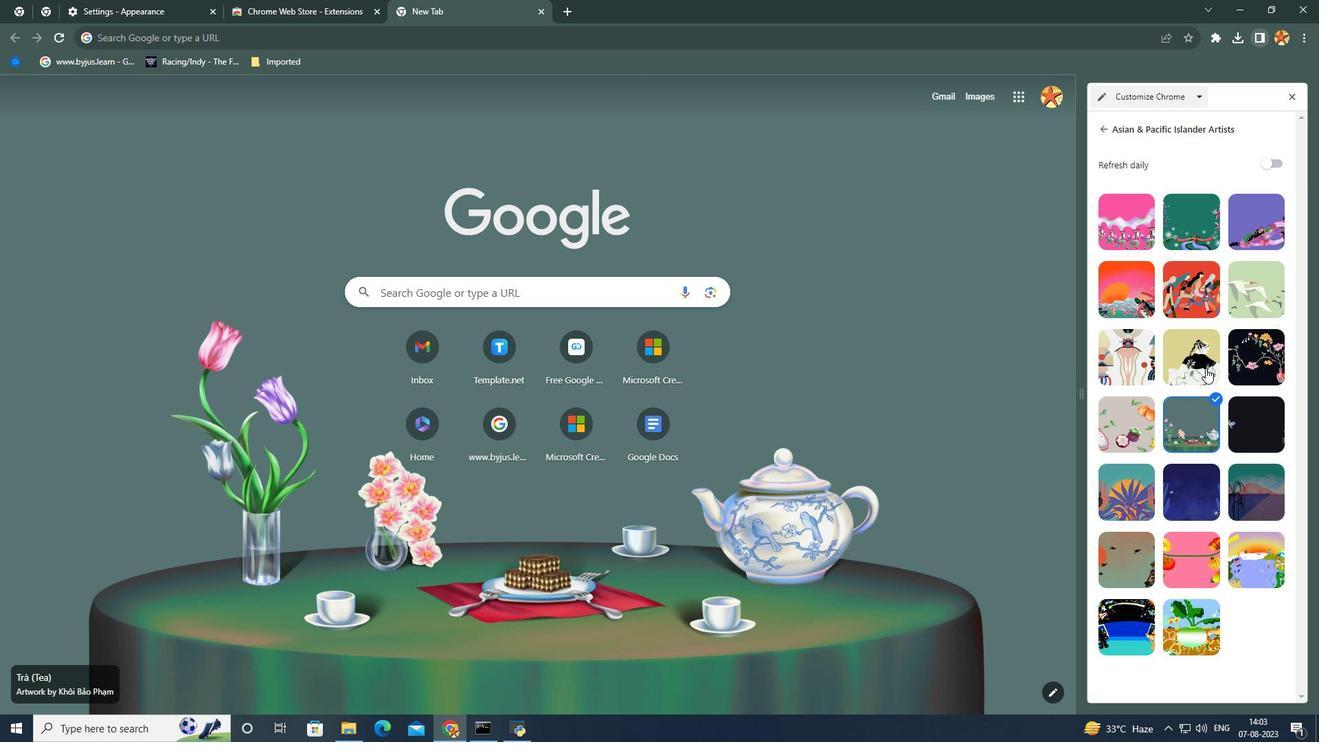 
Action: Mouse pressed left at (1206, 368)
Screenshot: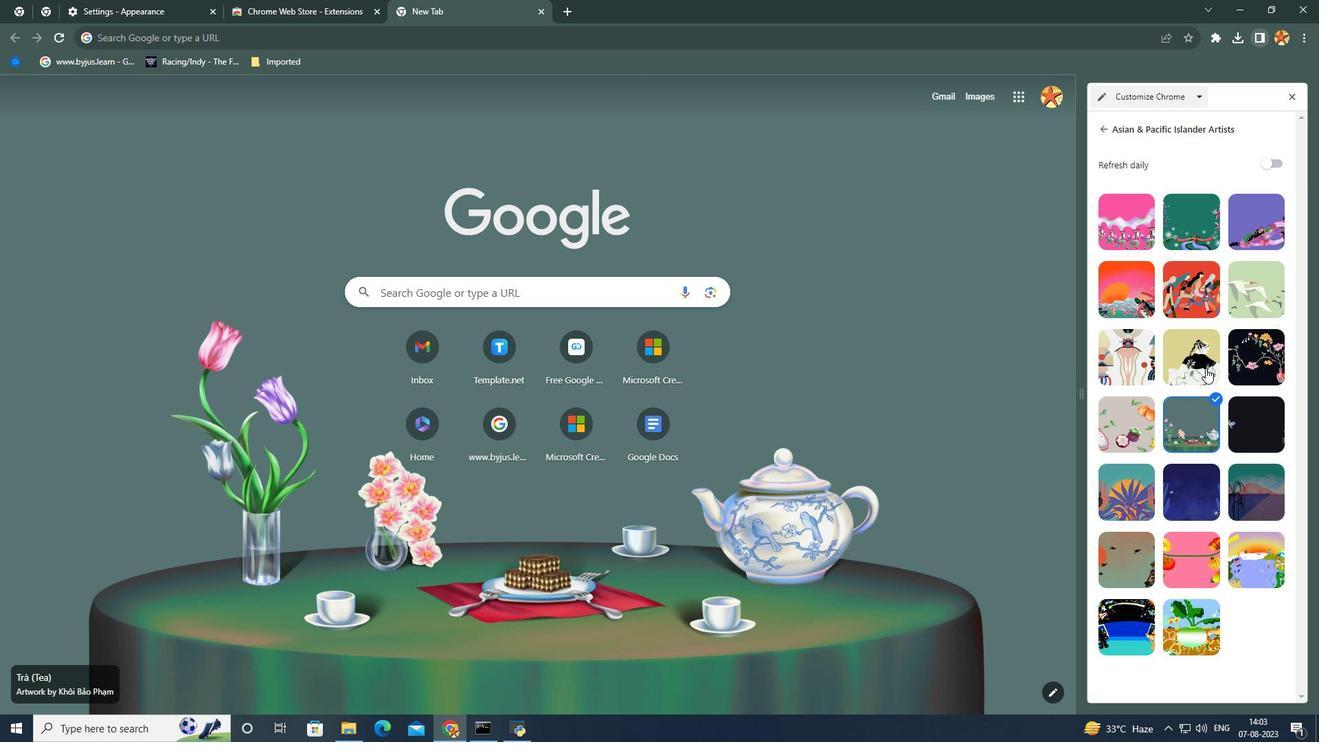
Action: Mouse moved to (1192, 442)
Screenshot: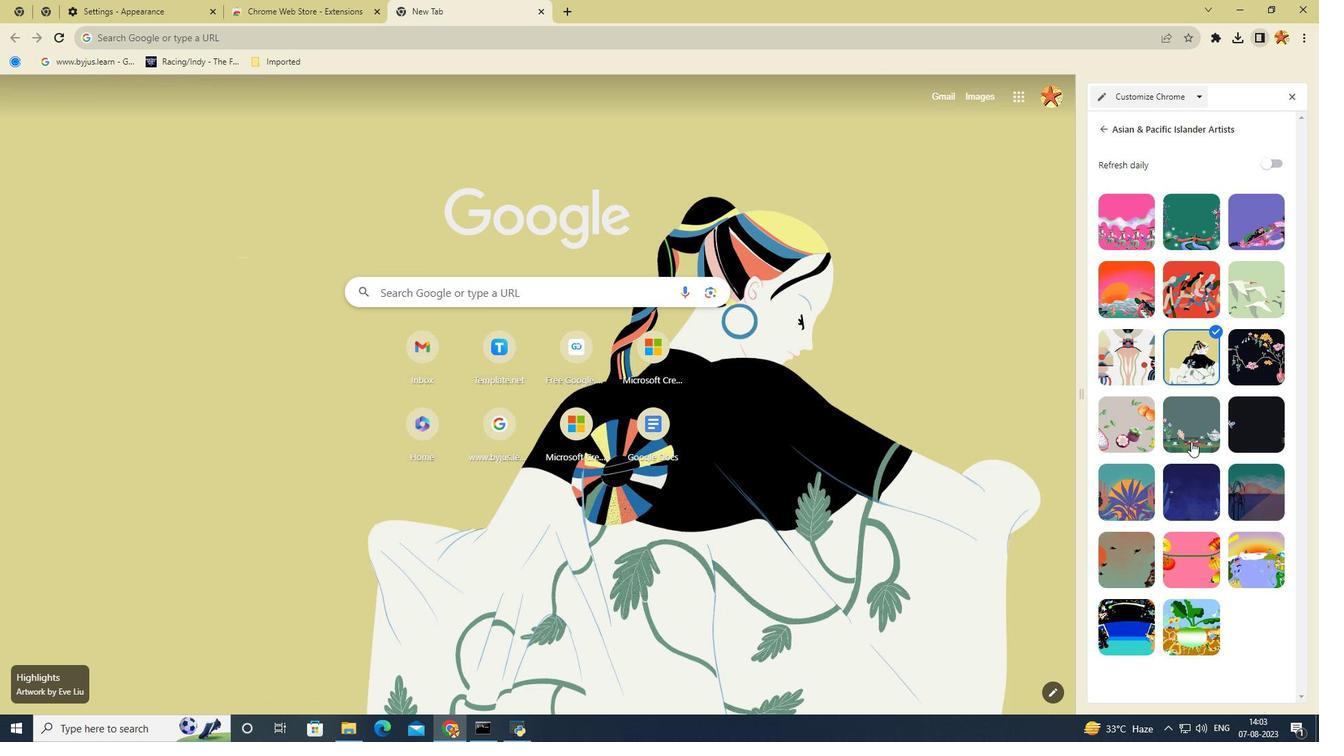 
Action: Mouse pressed left at (1192, 442)
Screenshot: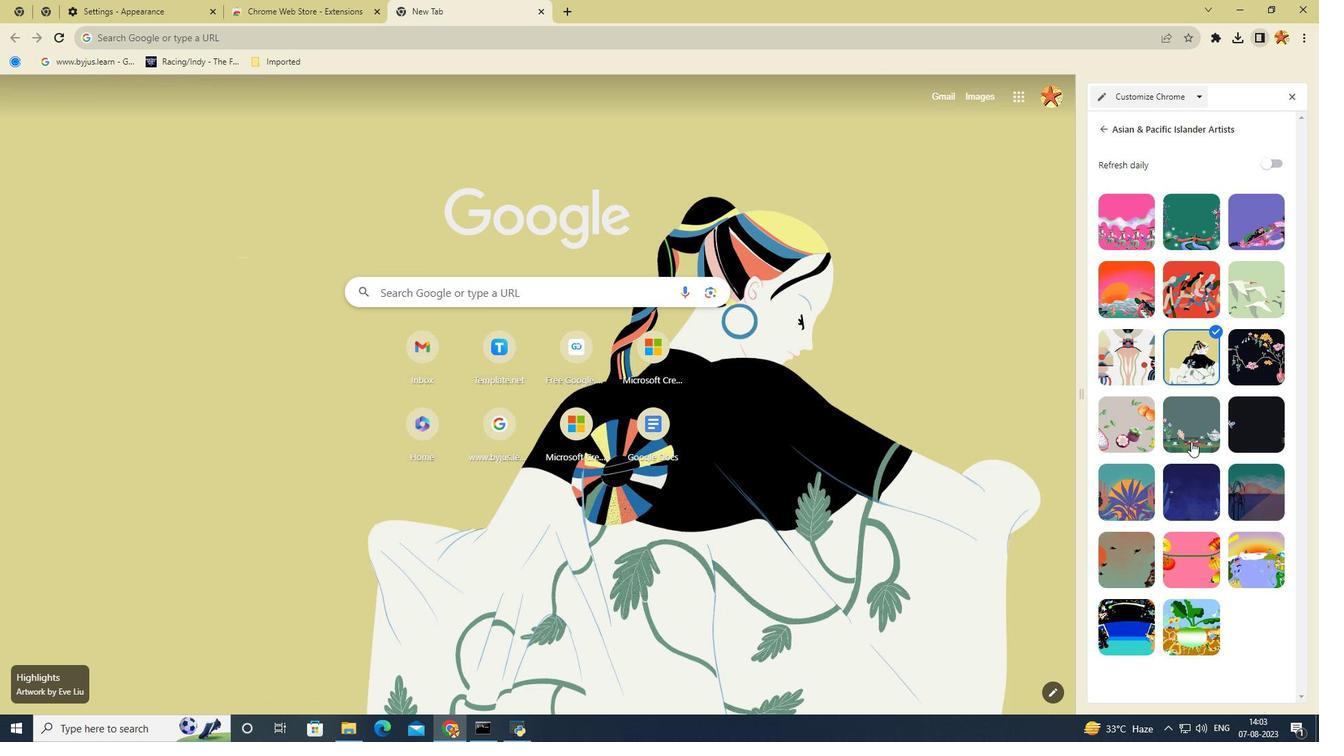 
Action: Mouse moved to (1256, 420)
Screenshot: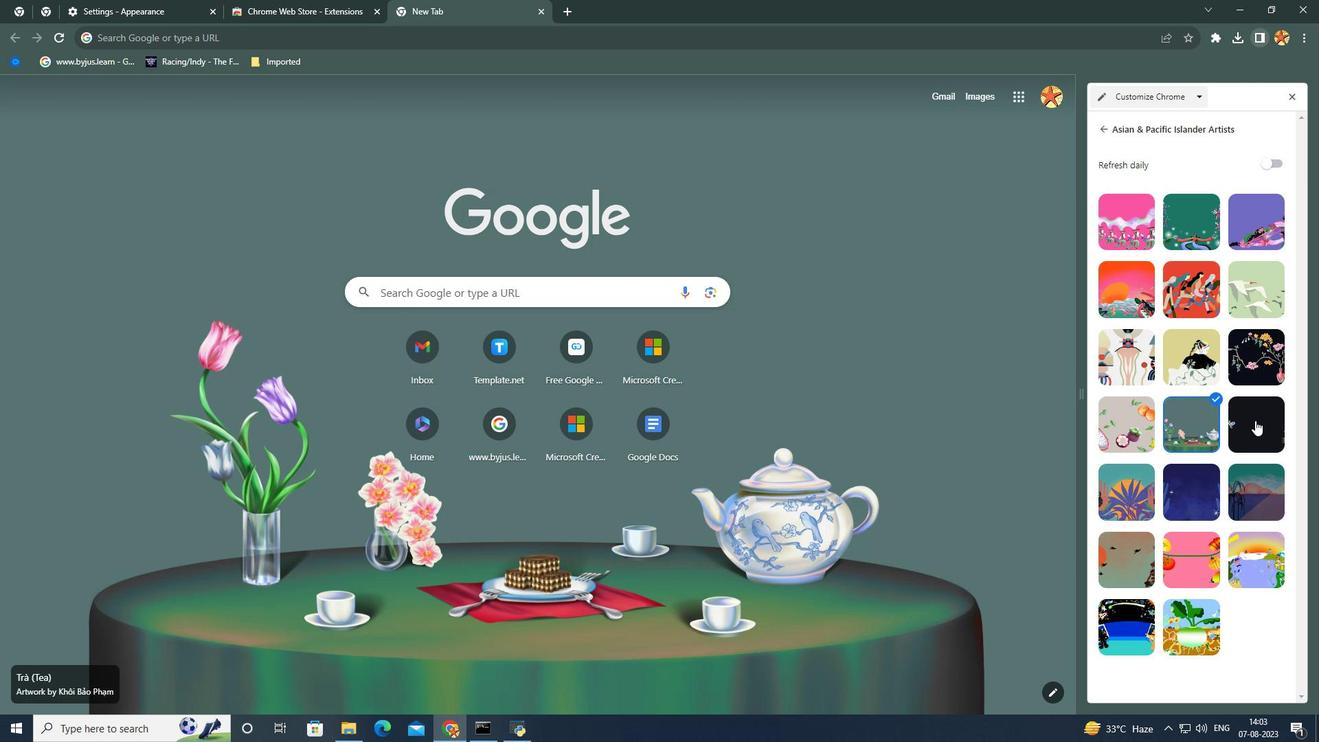 
Action: Mouse pressed left at (1256, 420)
Screenshot: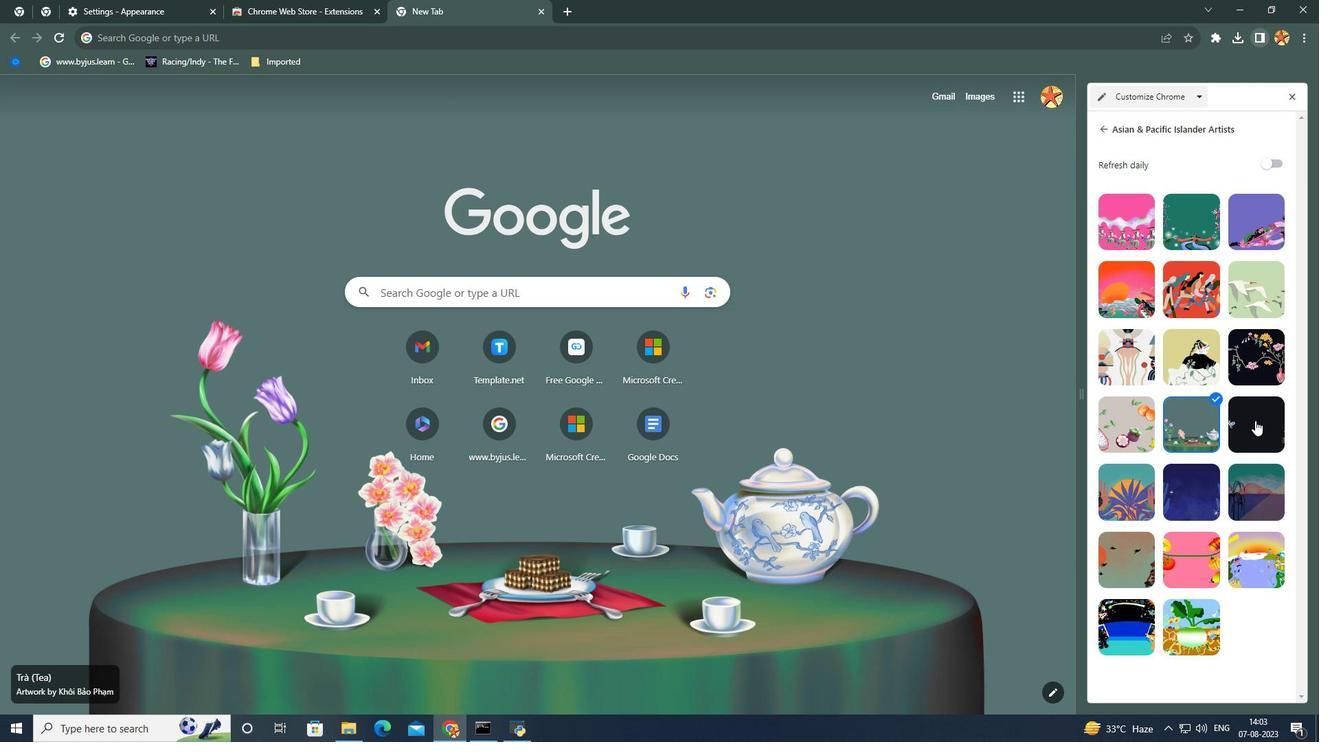 
Action: Mouse moved to (1161, 343)
Screenshot: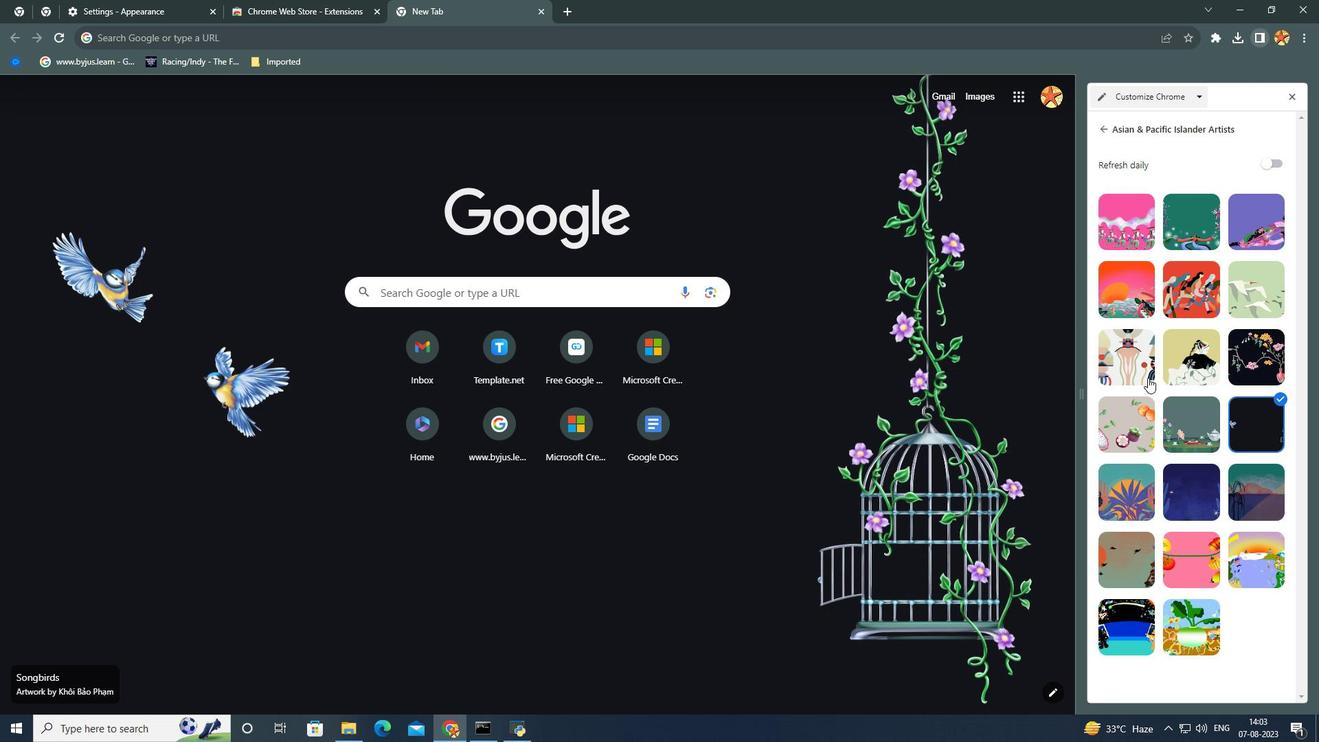 
Action: Mouse scrolled (1161, 342) with delta (0, 0)
Screenshot: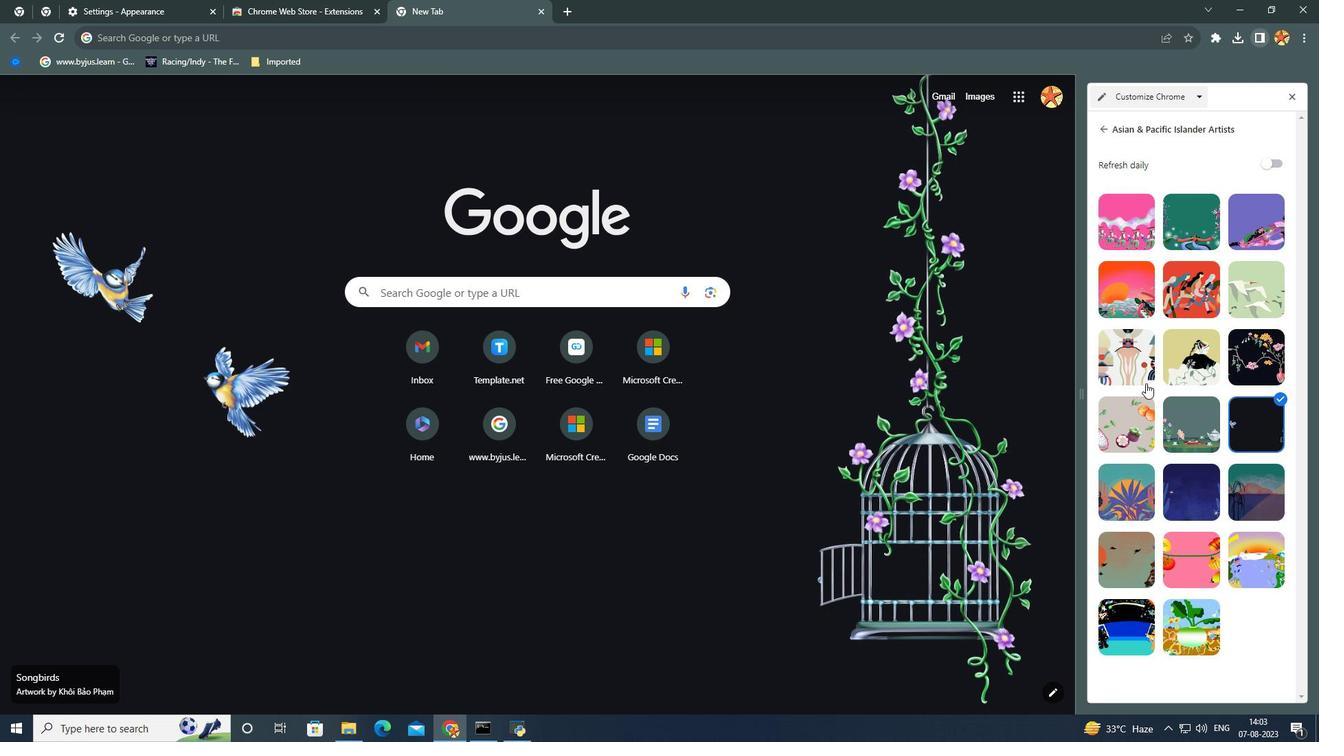 
Action: Mouse moved to (1155, 357)
Screenshot: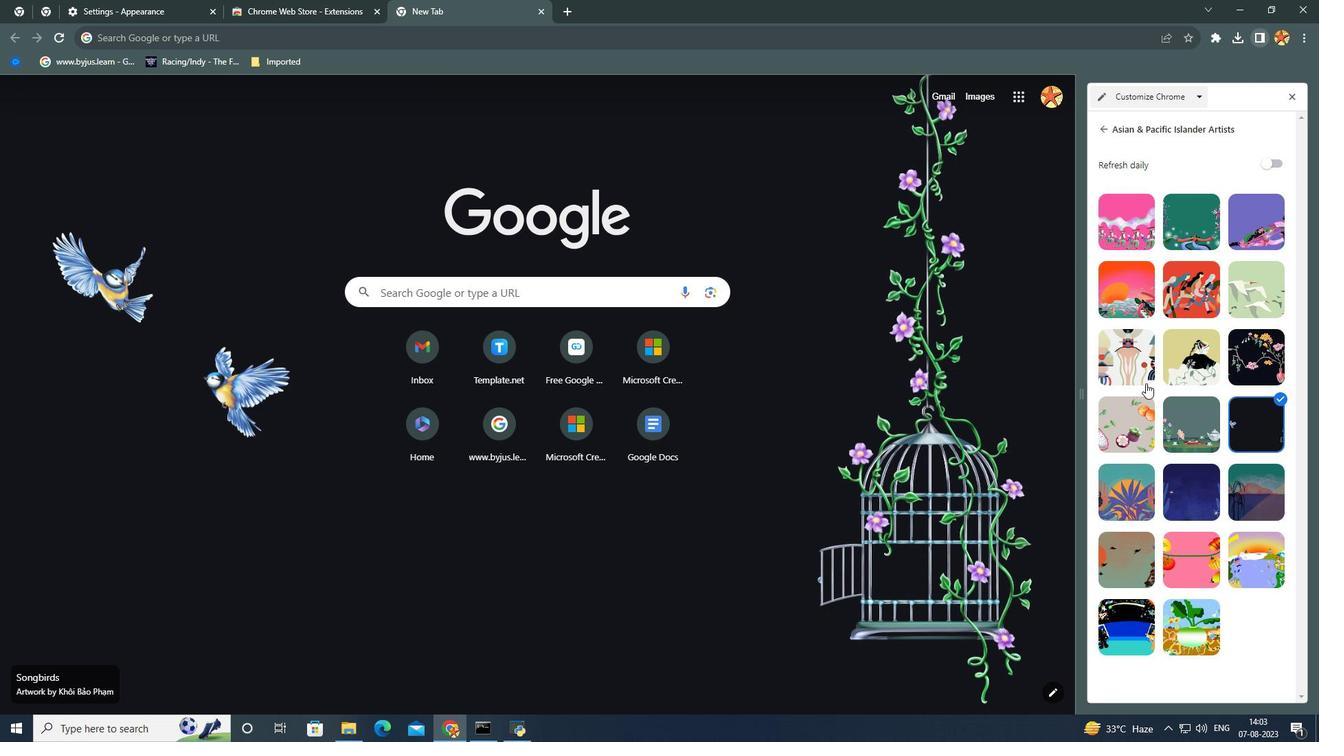 
Action: Mouse scrolled (1155, 356) with delta (0, 0)
Screenshot: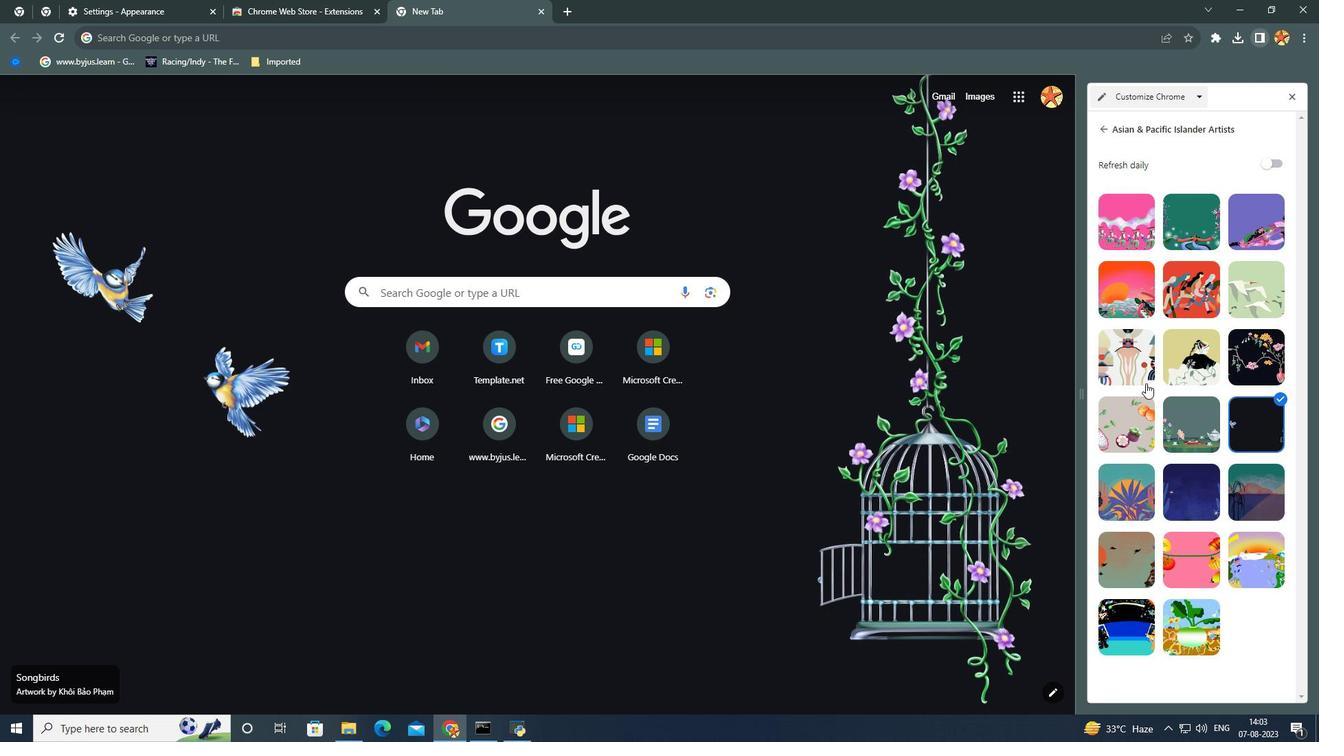 
Action: Mouse moved to (1150, 370)
Screenshot: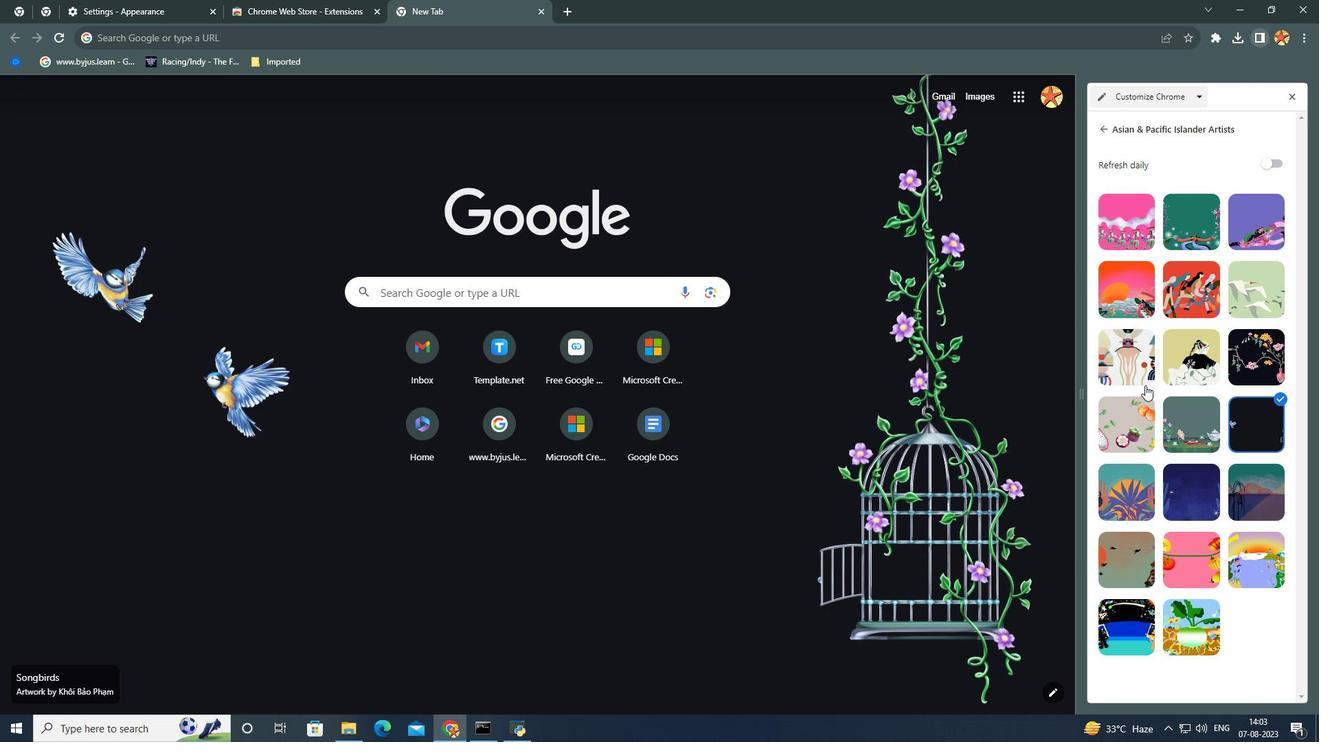 
Action: Mouse scrolled (1150, 369) with delta (0, 0)
Screenshot: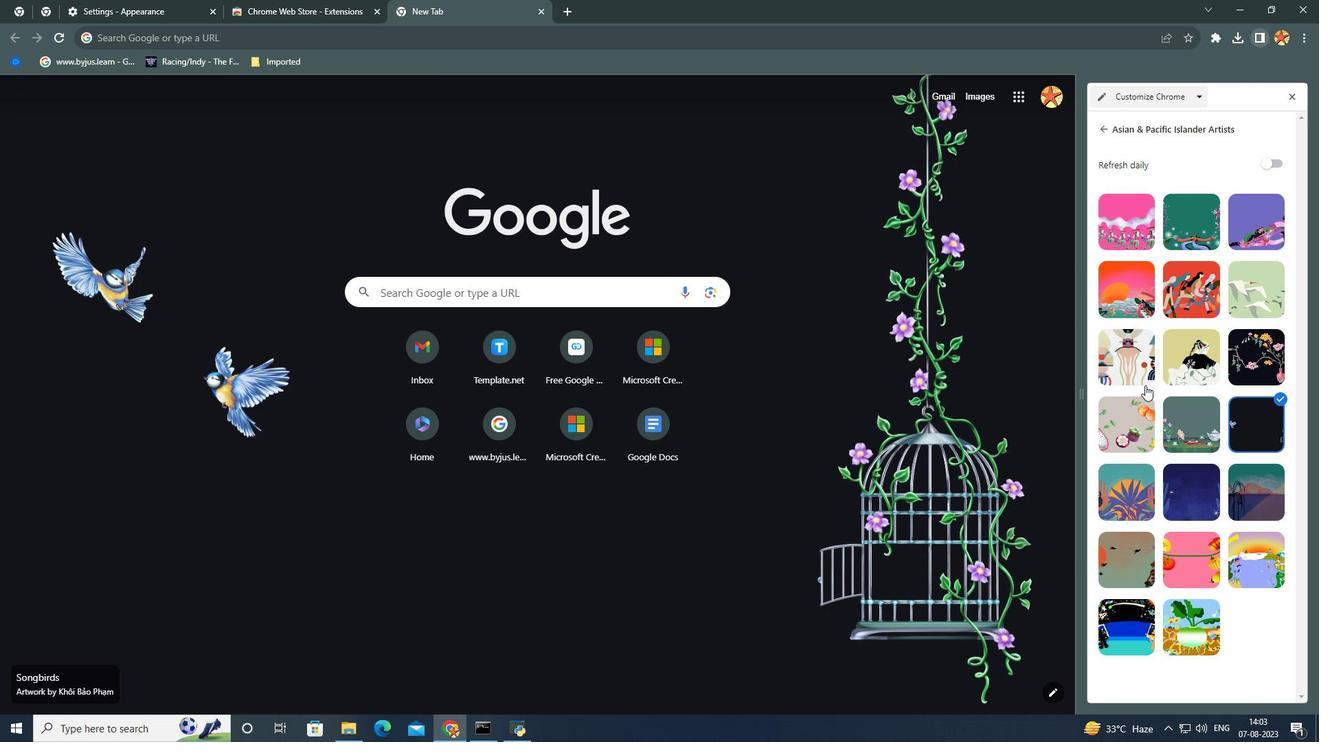 
Action: Mouse moved to (1148, 378)
Screenshot: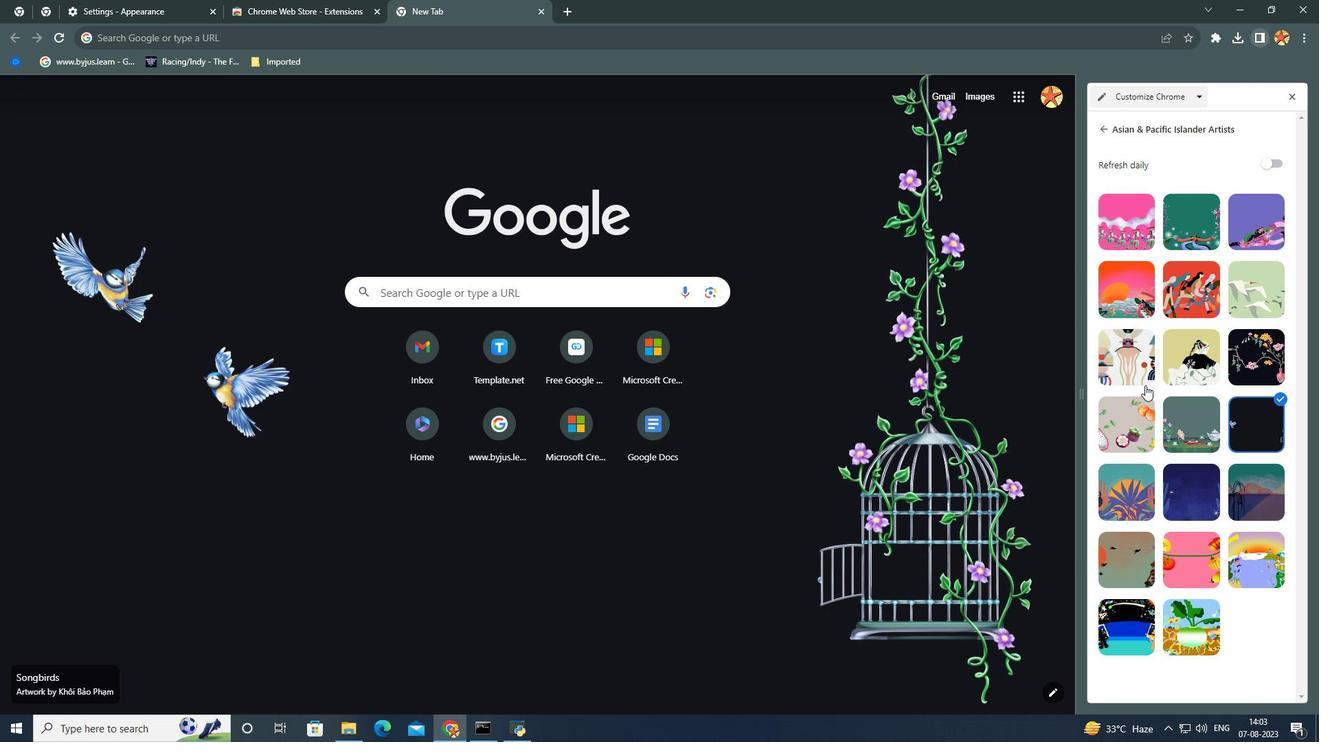 
Action: Mouse scrolled (1148, 377) with delta (0, 0)
Screenshot: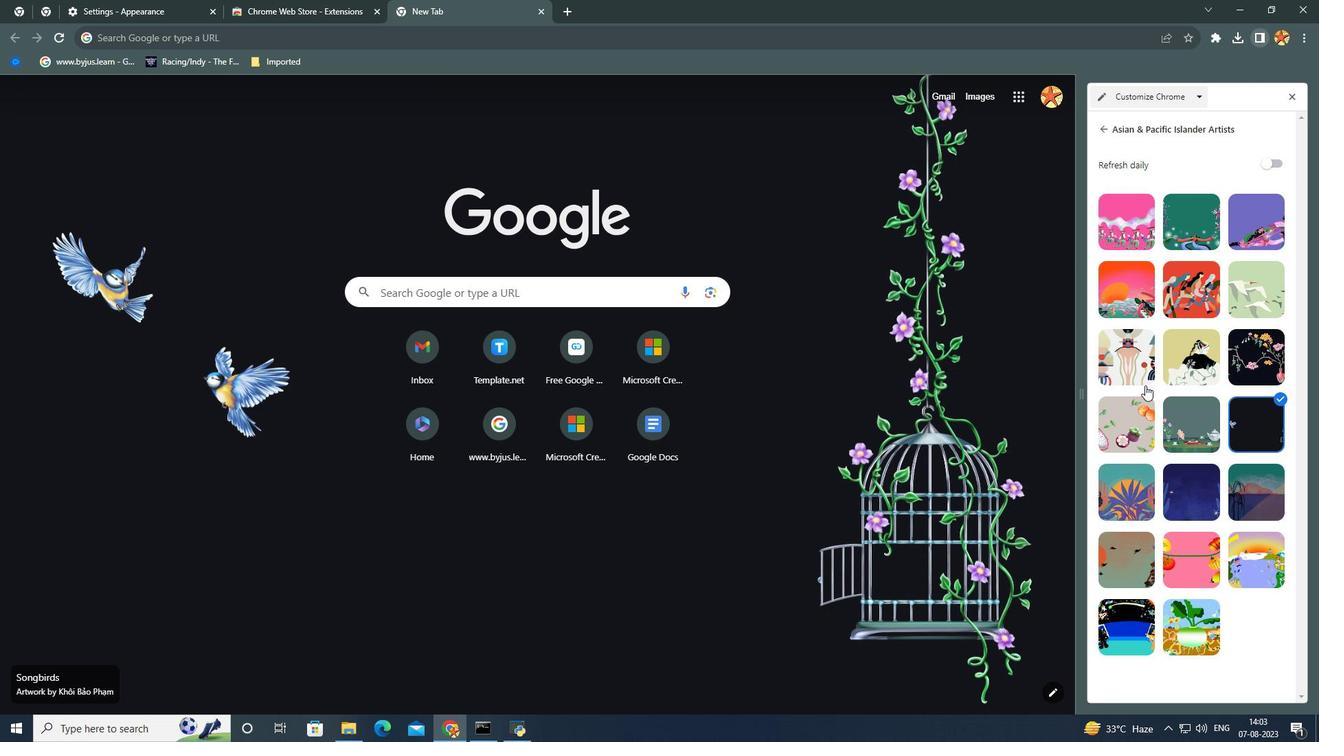 
Action: Mouse moved to (1147, 381)
Screenshot: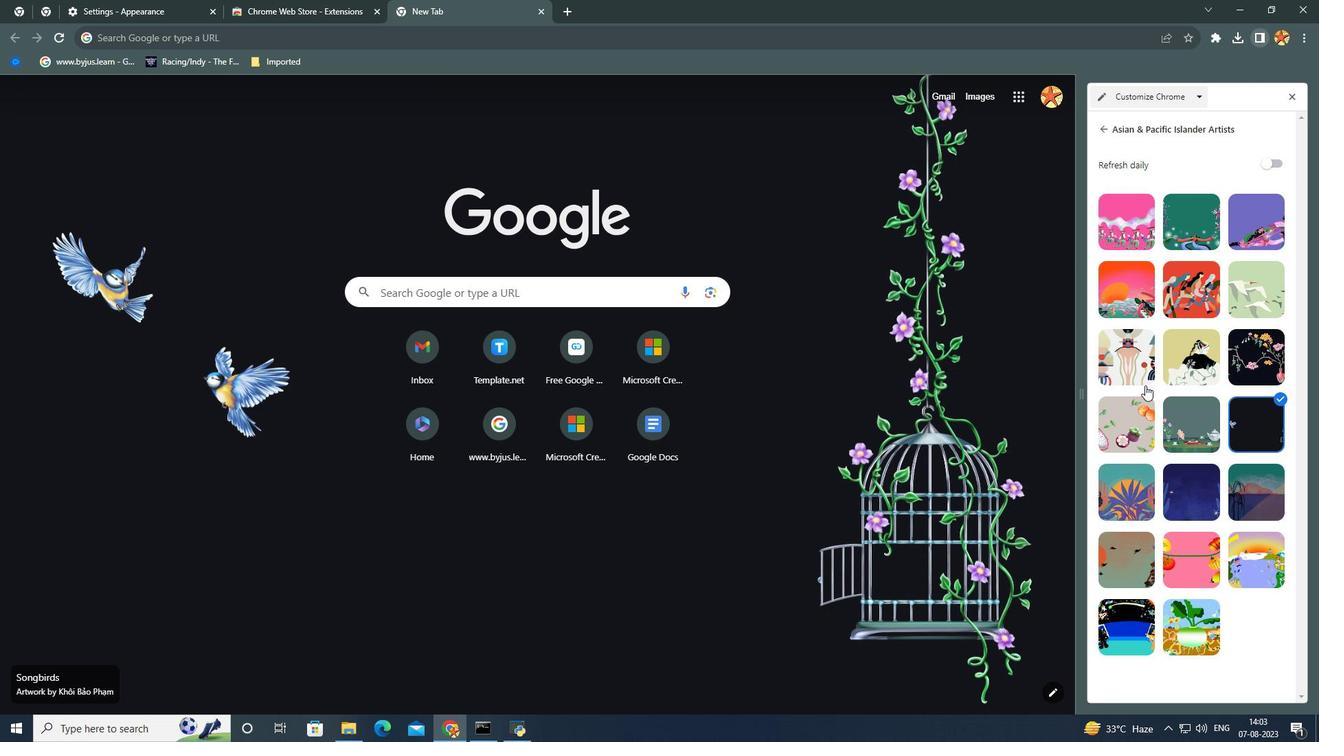 
Action: Mouse scrolled (1147, 380) with delta (0, 0)
Screenshot: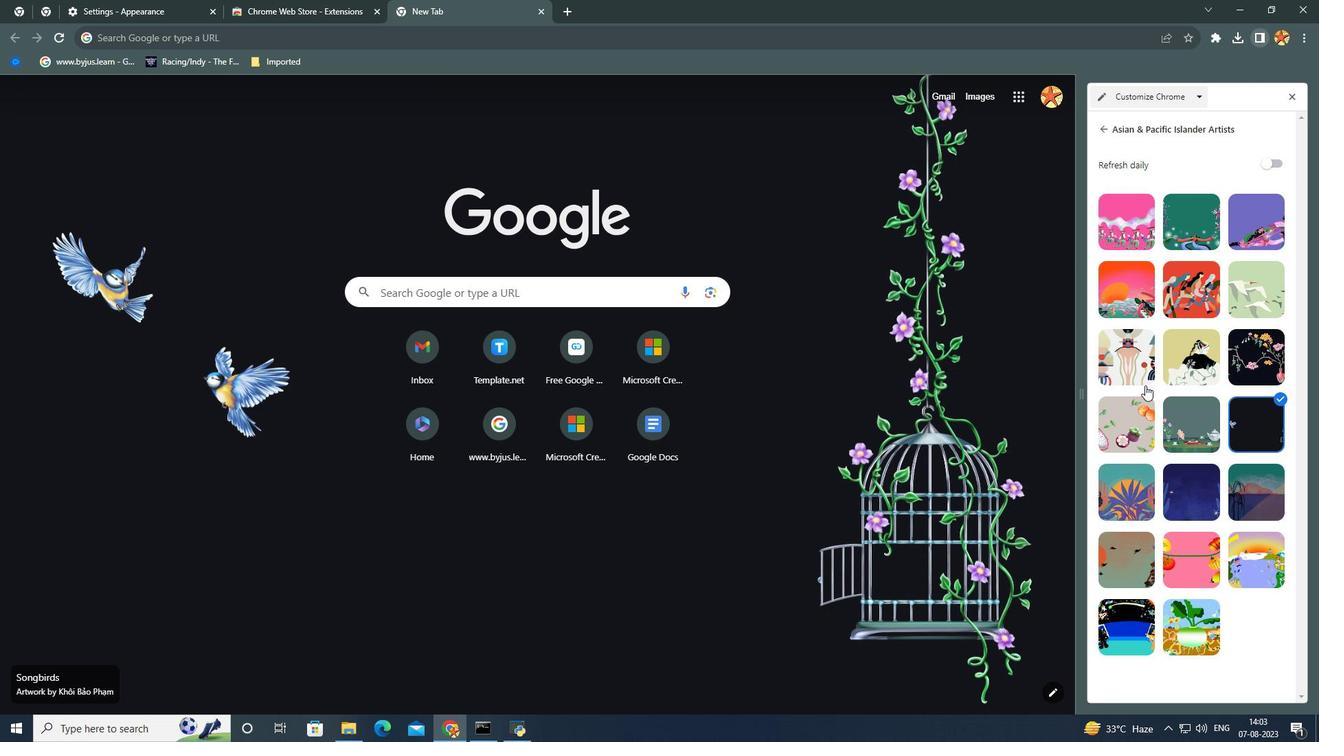 
Action: Mouse moved to (1146, 385)
Screenshot: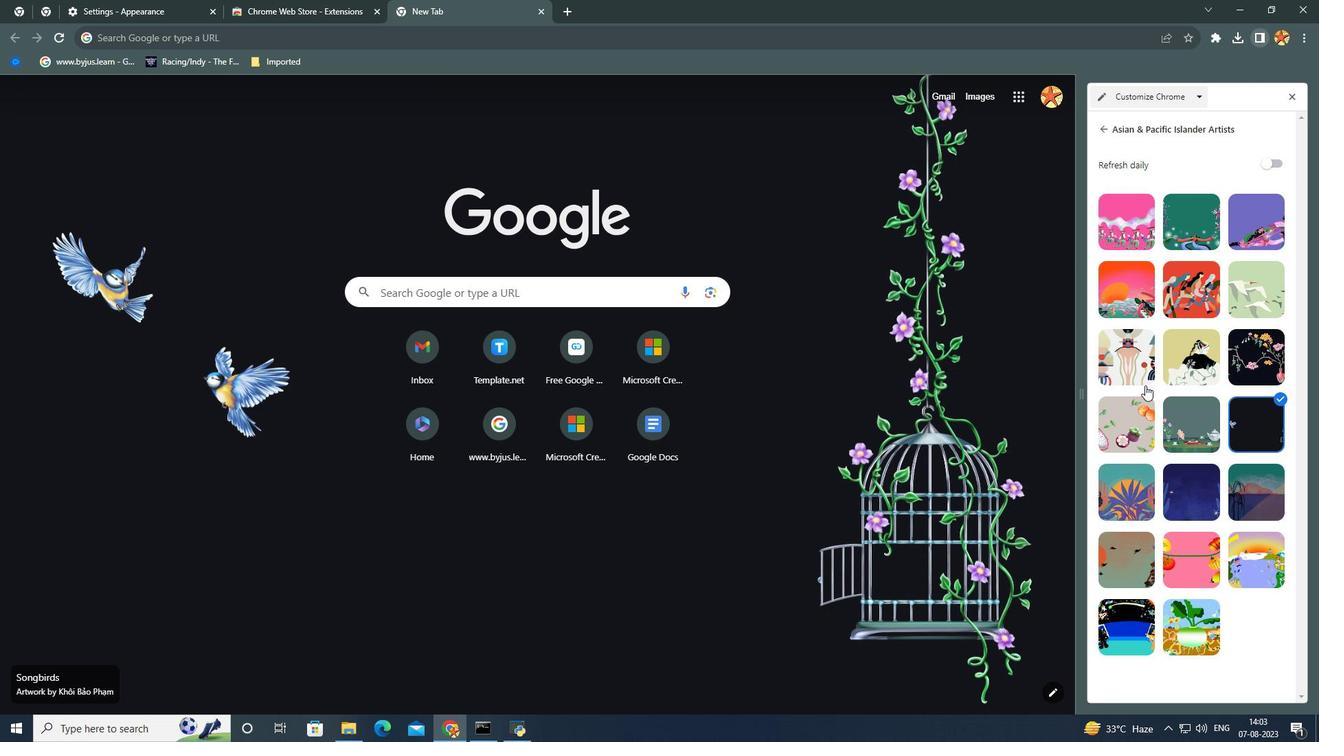 
Action: Mouse scrolled (1146, 386) with delta (0, 0)
Screenshot: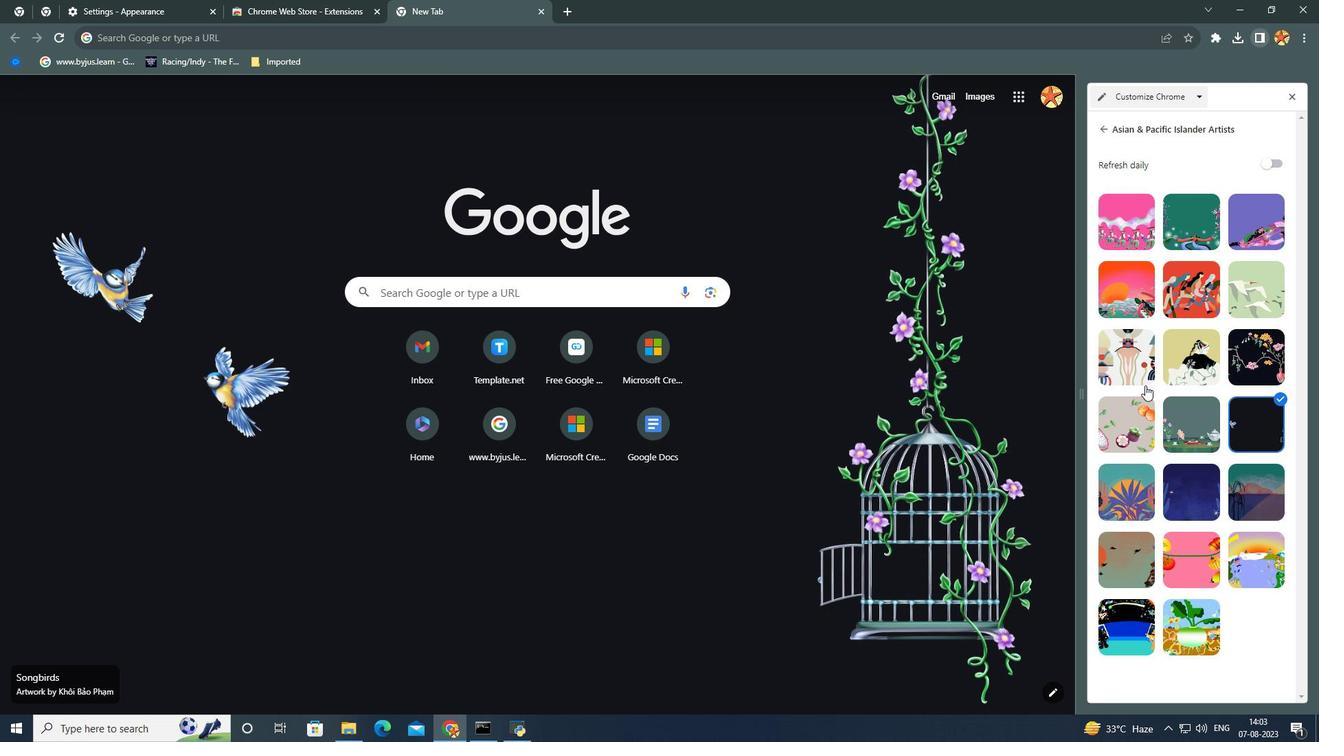 
Action: Mouse scrolled (1146, 386) with delta (0, 0)
Screenshot: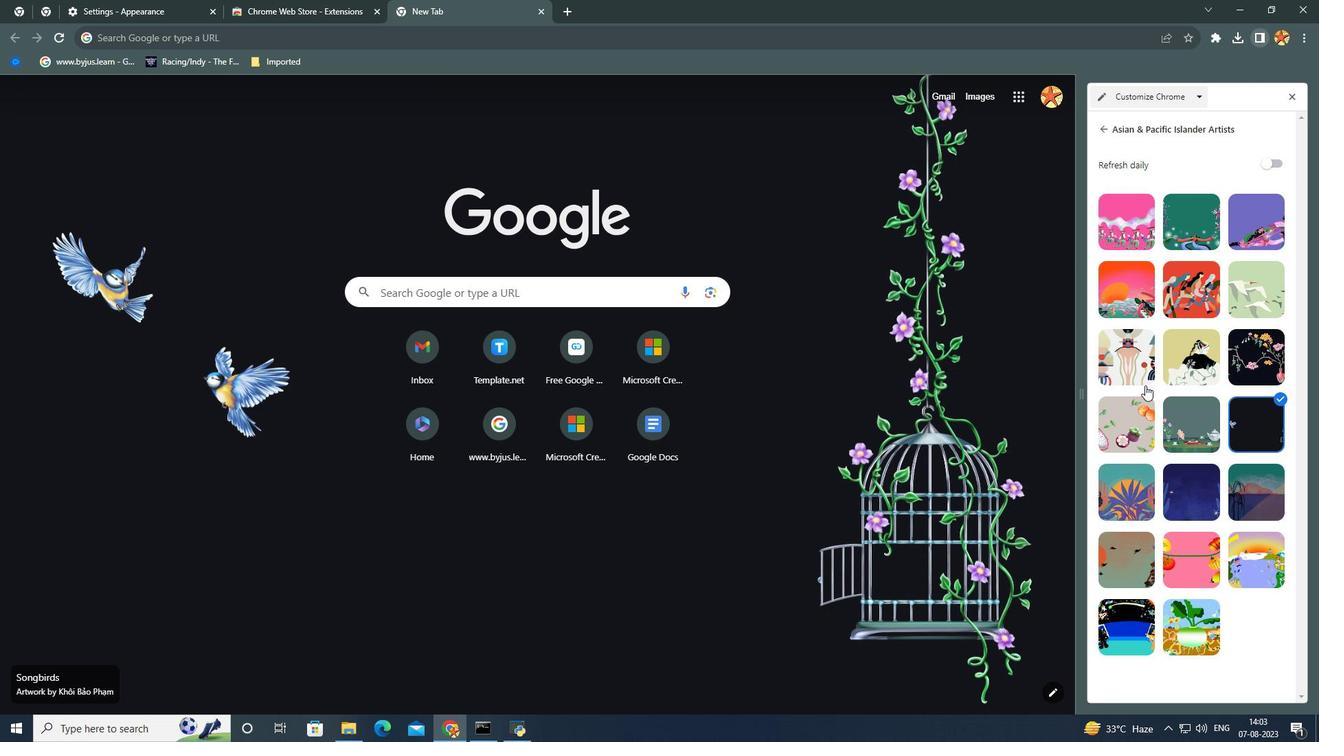 
Action: Mouse scrolled (1146, 386) with delta (0, 0)
Screenshot: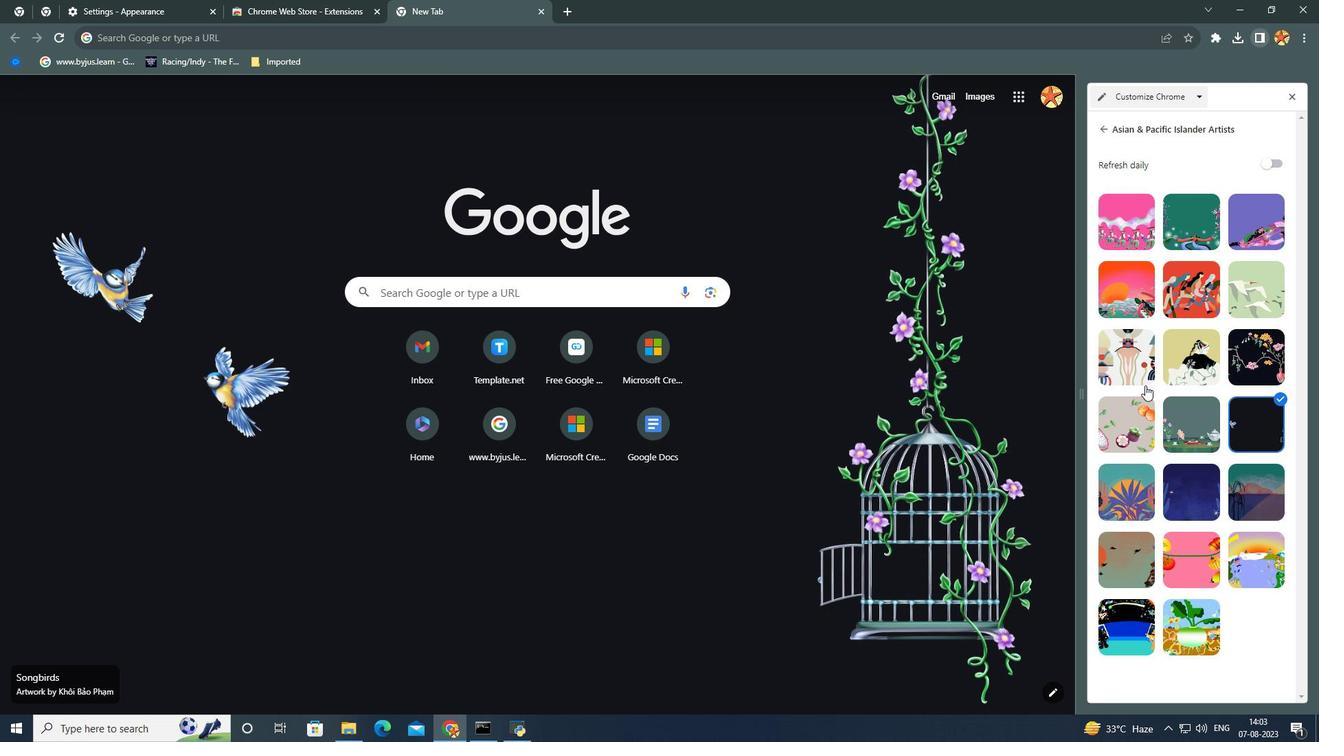 
Action: Mouse scrolled (1146, 386) with delta (0, 0)
Screenshot: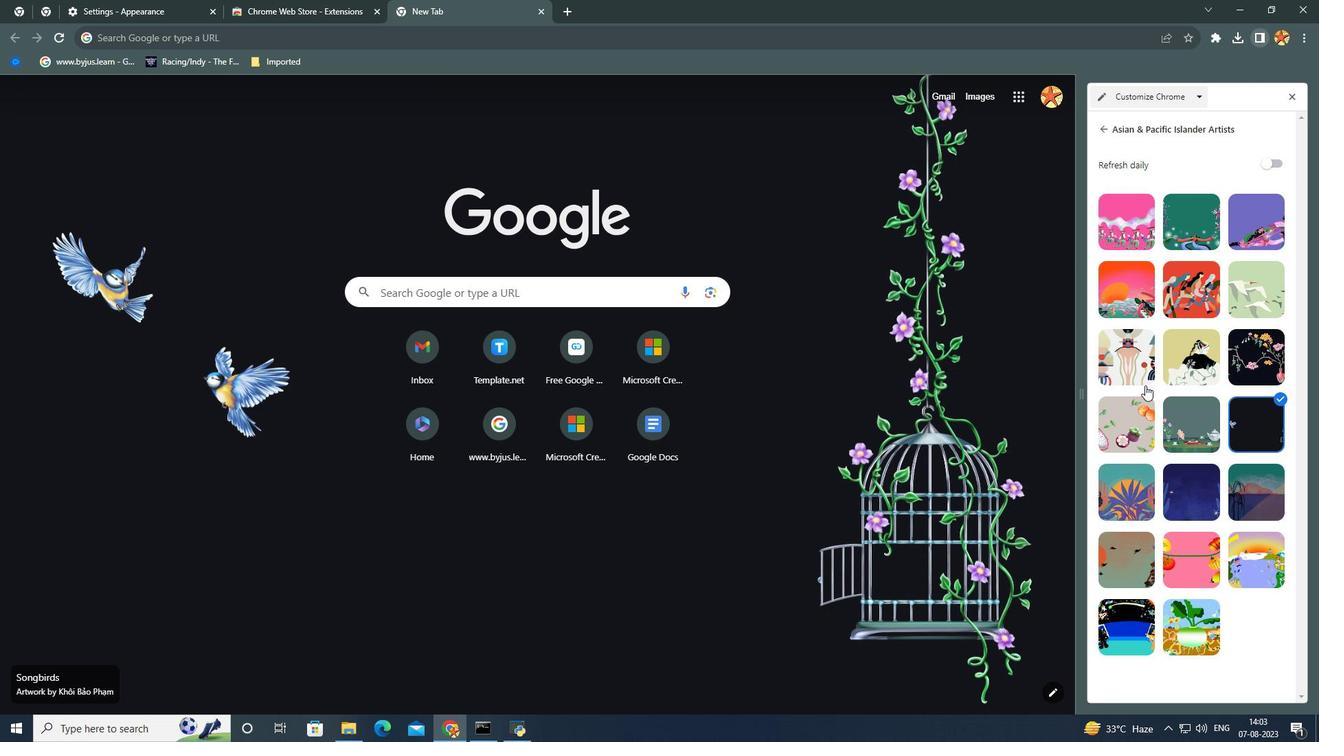 
Action: Mouse moved to (1107, 121)
Screenshot: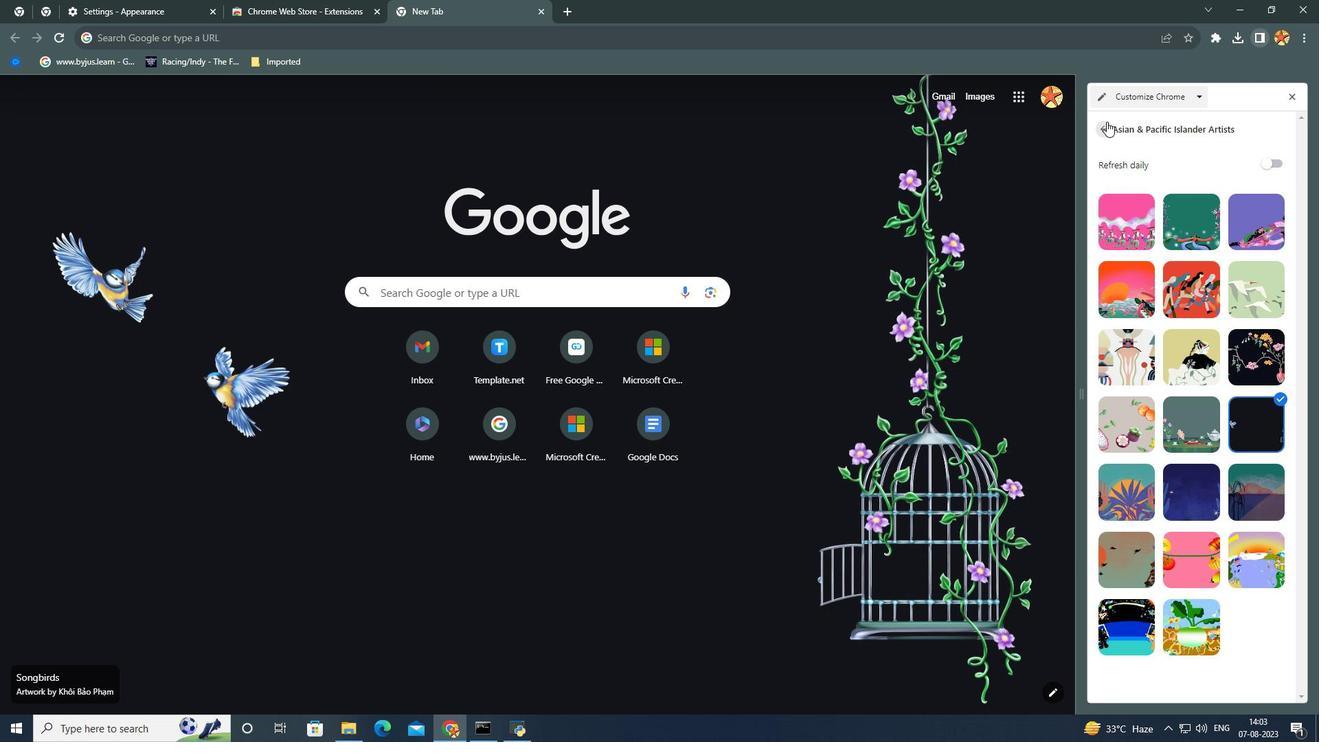 
Action: Mouse pressed left at (1107, 121)
Screenshot: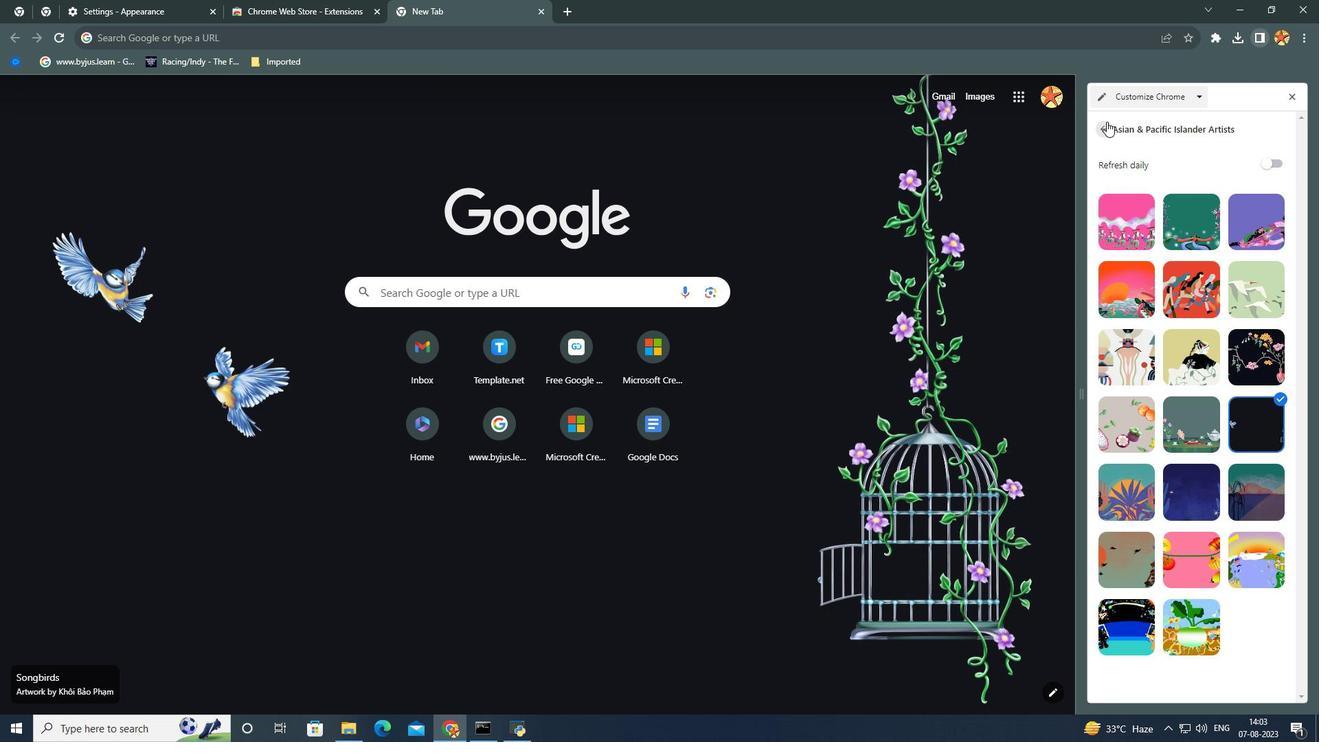 
Action: Mouse pressed left at (1107, 121)
Screenshot: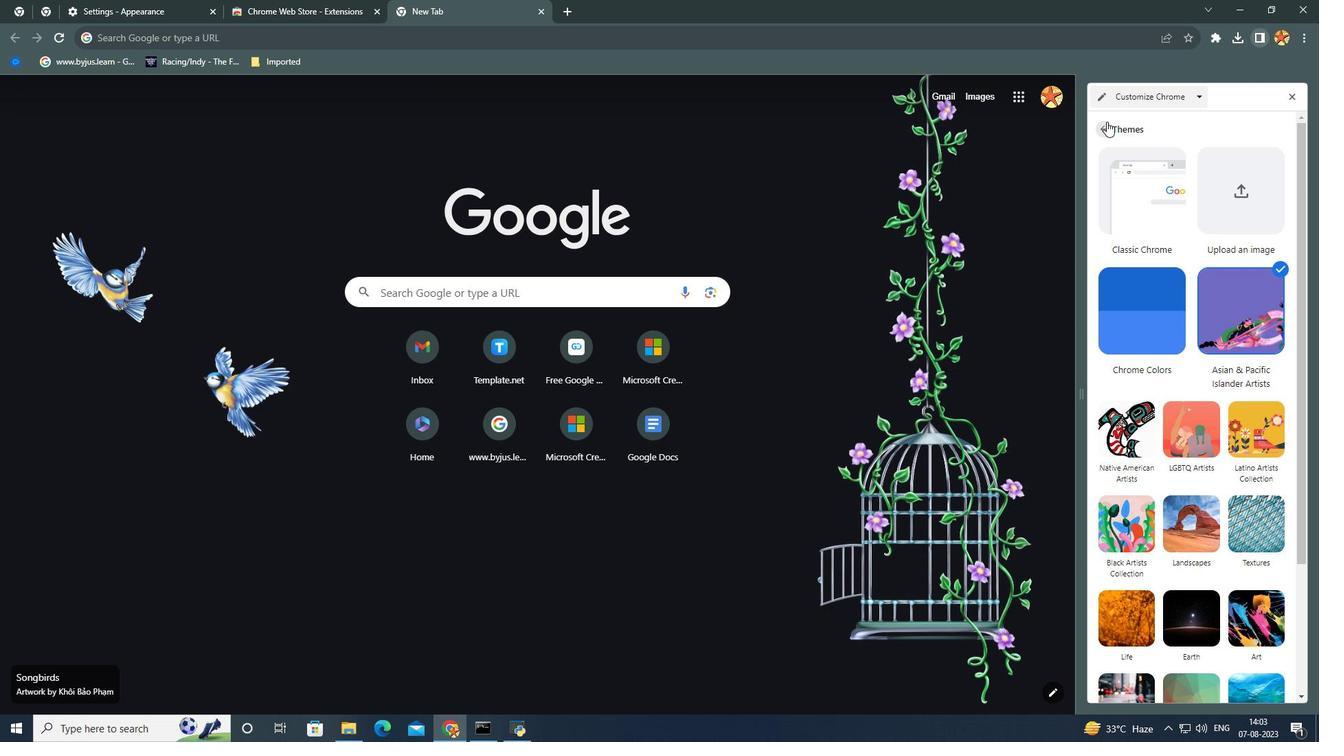 
Action: Mouse pressed left at (1107, 121)
Screenshot: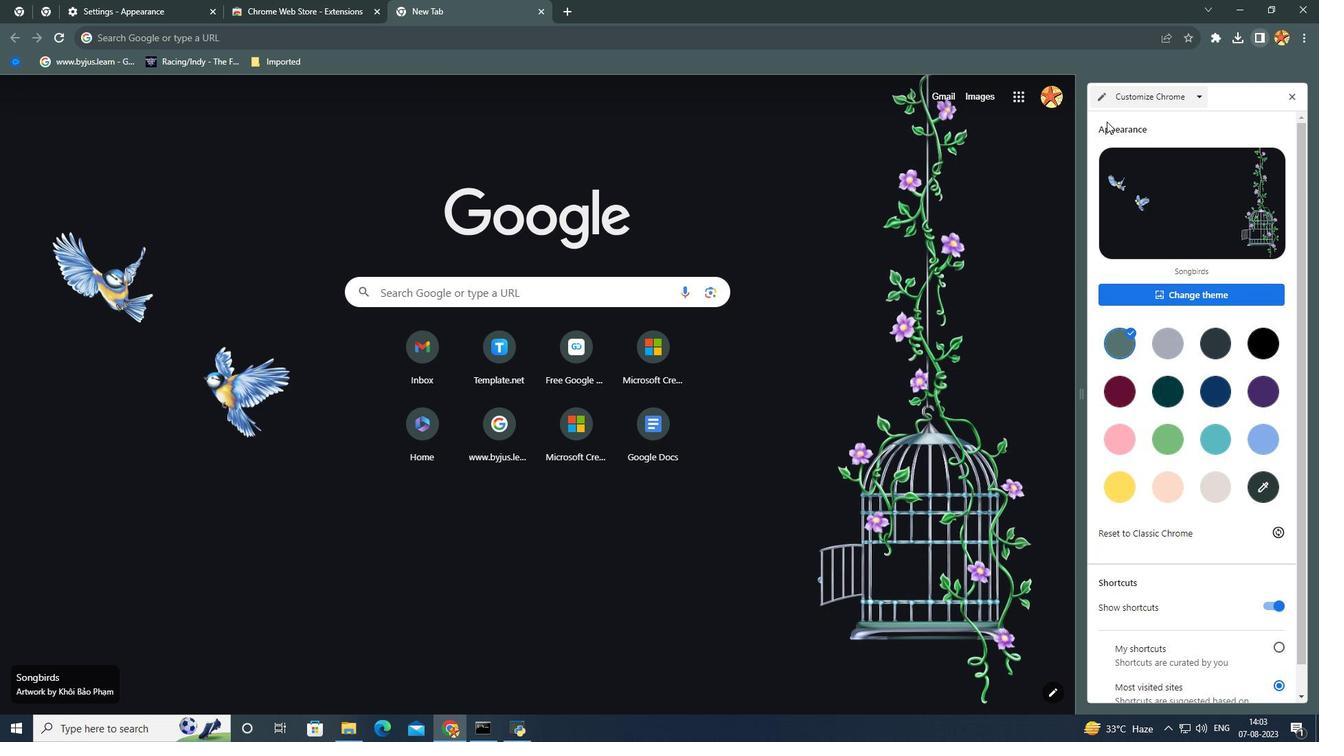
Action: Mouse moved to (1183, 347)
Screenshot: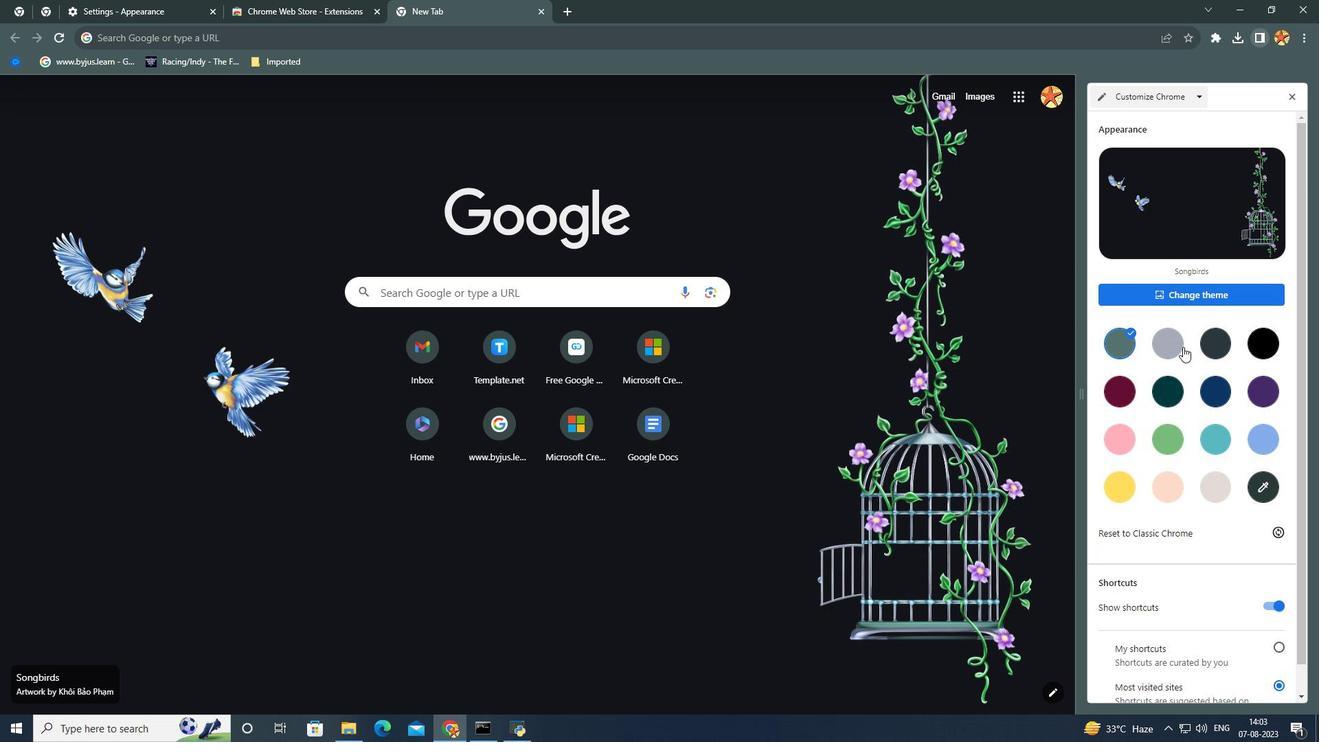 
Action: Mouse pressed left at (1183, 347)
Screenshot: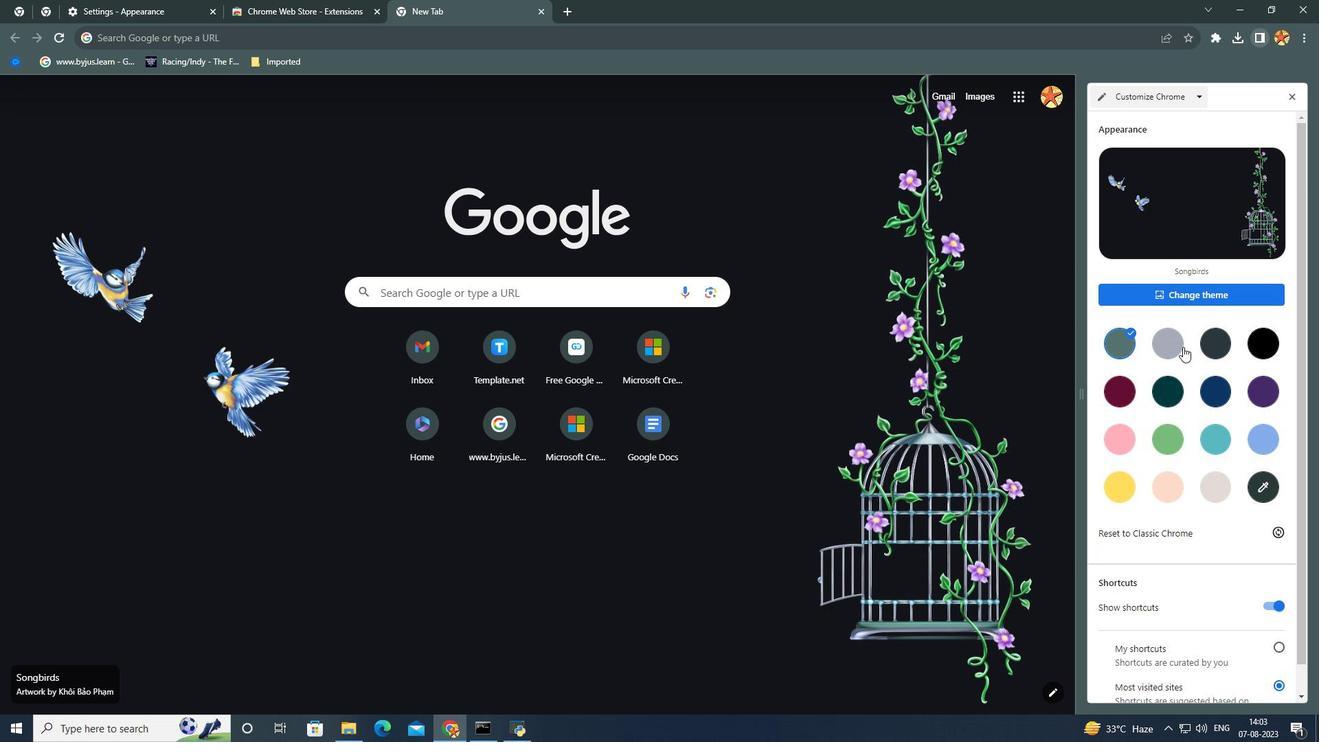 
Action: Mouse moved to (1080, 130)
Screenshot: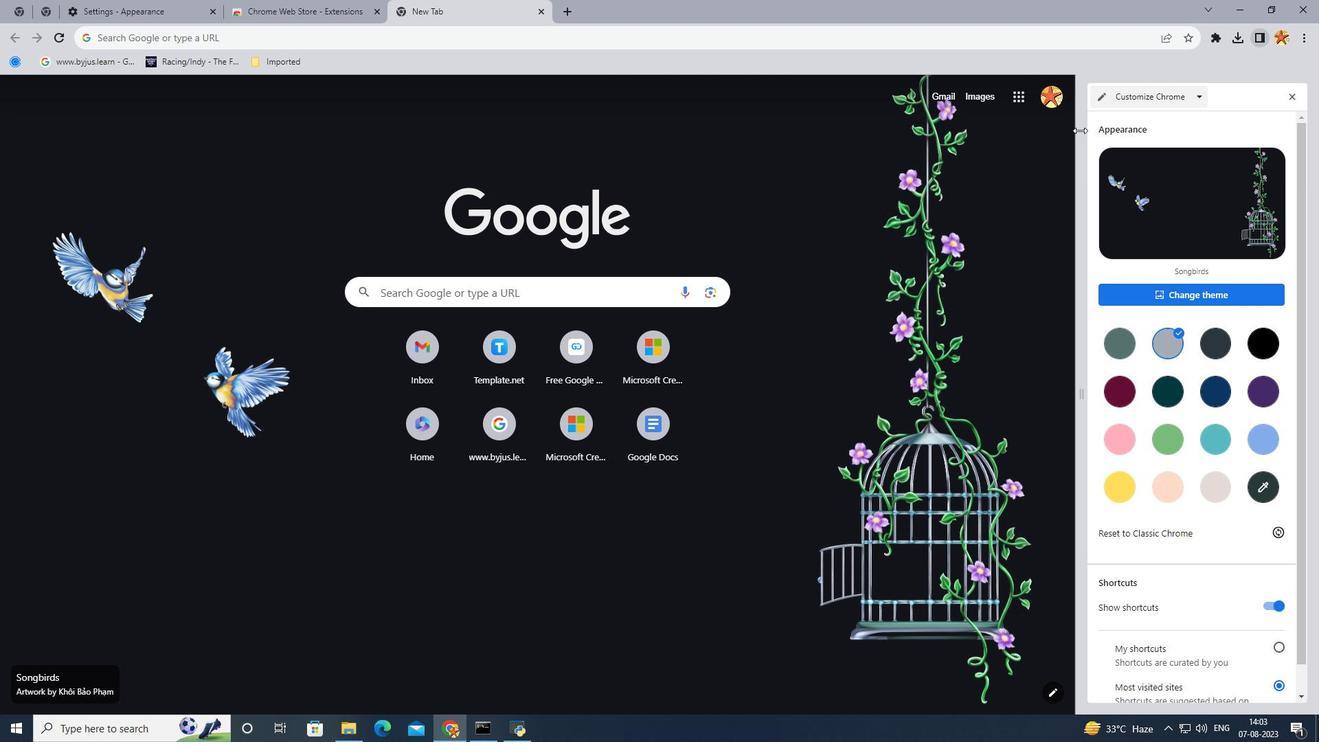 
